 Task: Find connections with filter location Hautmont with filter topic #nowhiringwith filter profile language Spanish with filter current company Forbe with filter school Kalyani University, Kalyani with filter industry Fire Protection with filter service category Personal Injury Law with filter keywords title Test Scorer
Action: Mouse moved to (478, 81)
Screenshot: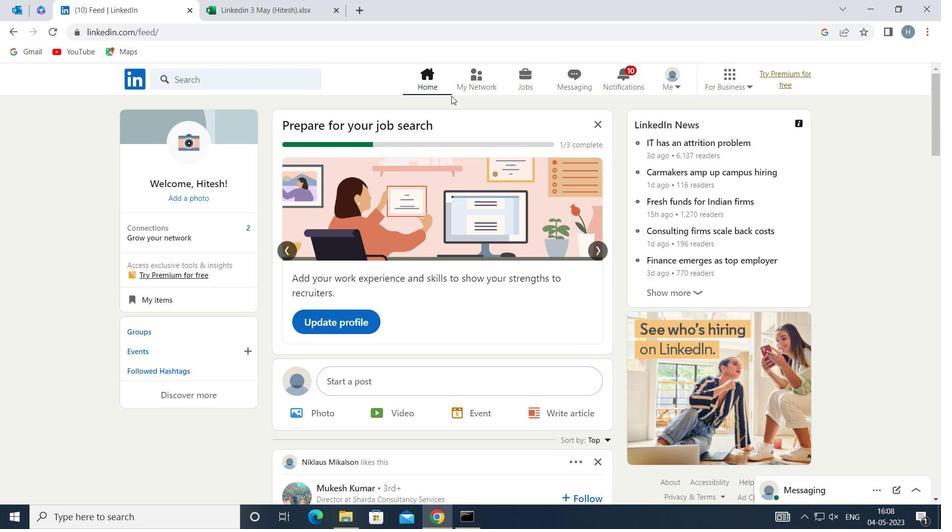 
Action: Mouse pressed left at (478, 81)
Screenshot: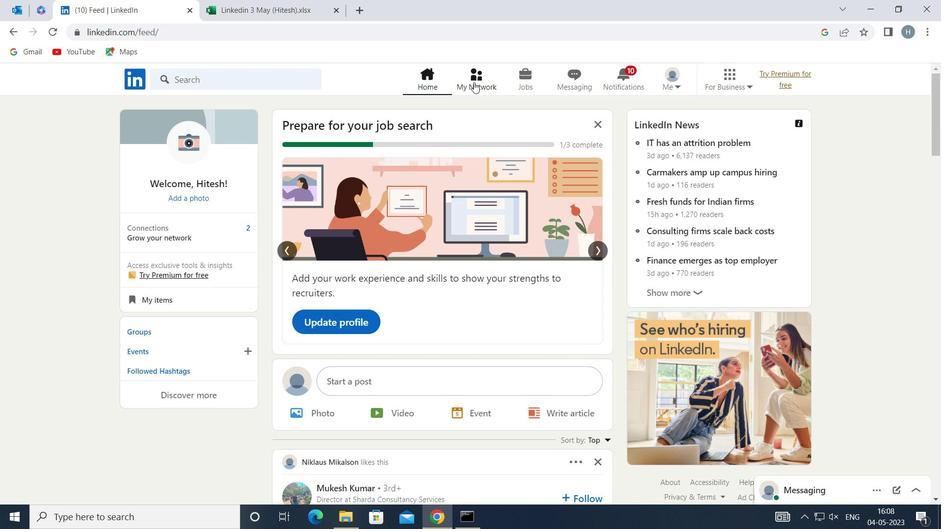 
Action: Mouse moved to (282, 151)
Screenshot: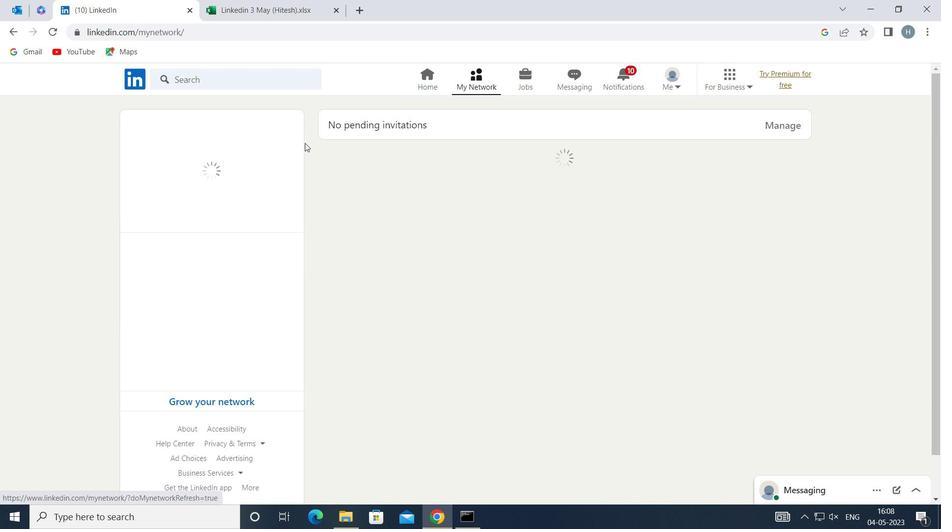 
Action: Mouse pressed left at (282, 151)
Screenshot: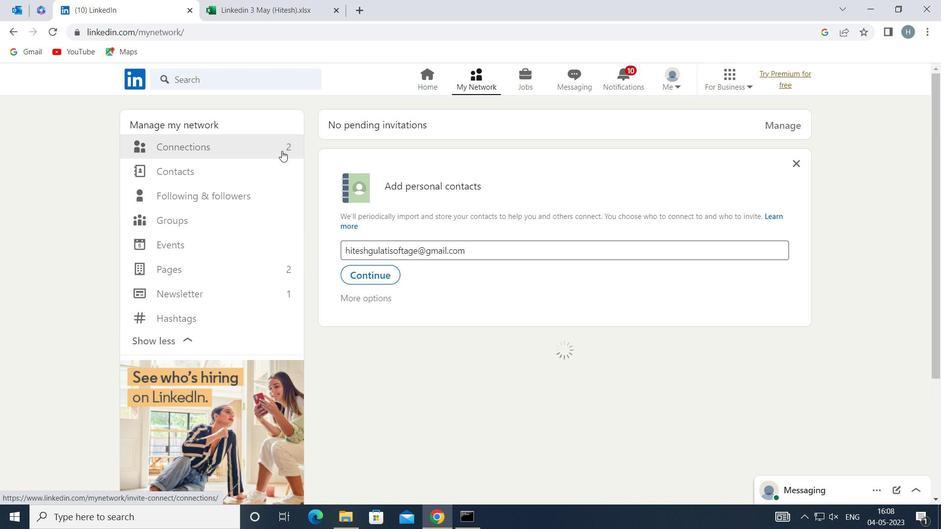 
Action: Mouse moved to (554, 148)
Screenshot: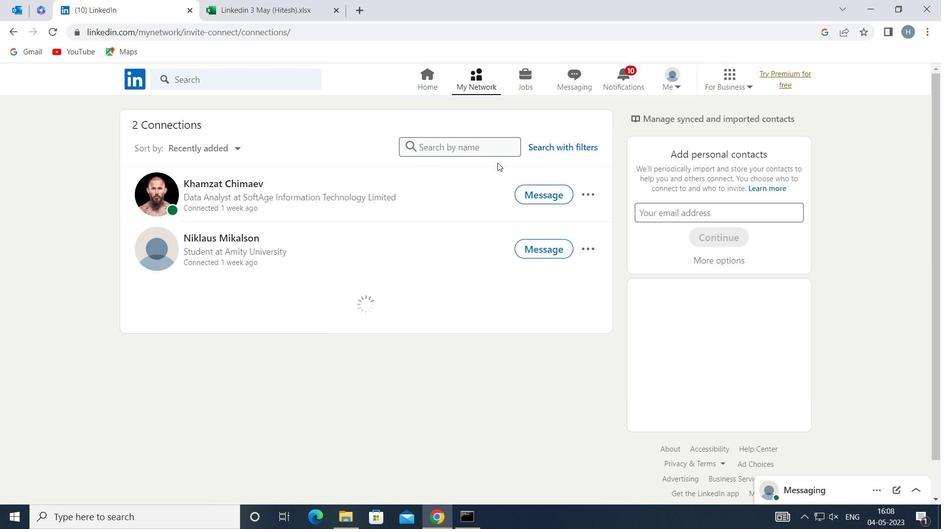 
Action: Mouse pressed left at (554, 148)
Screenshot: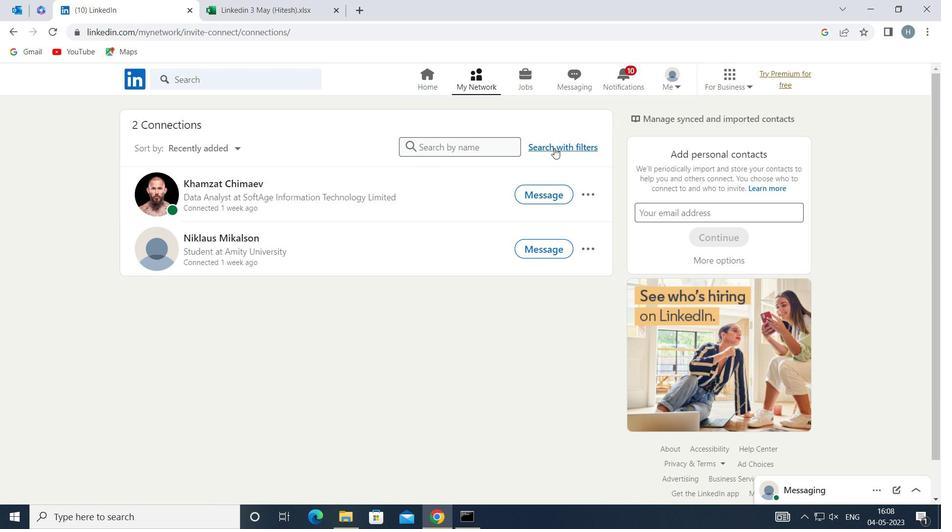 
Action: Mouse moved to (515, 117)
Screenshot: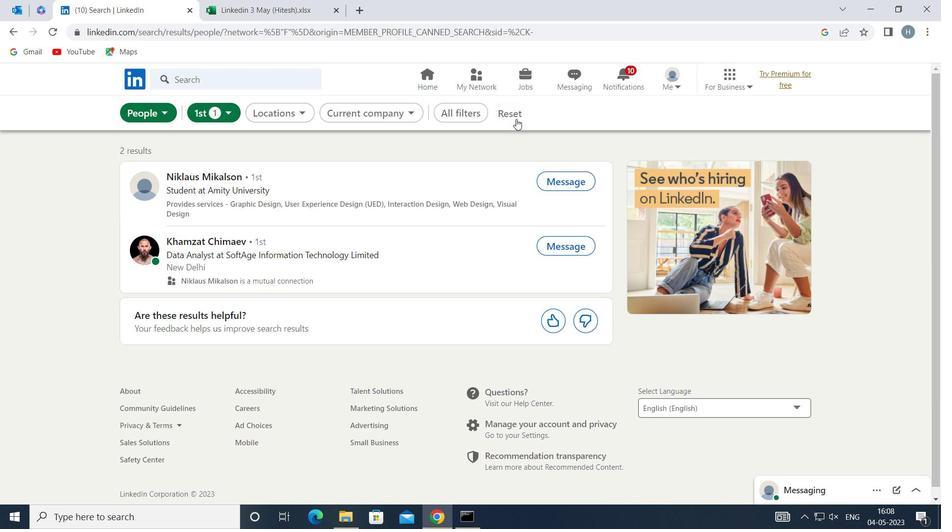 
Action: Mouse pressed left at (515, 117)
Screenshot: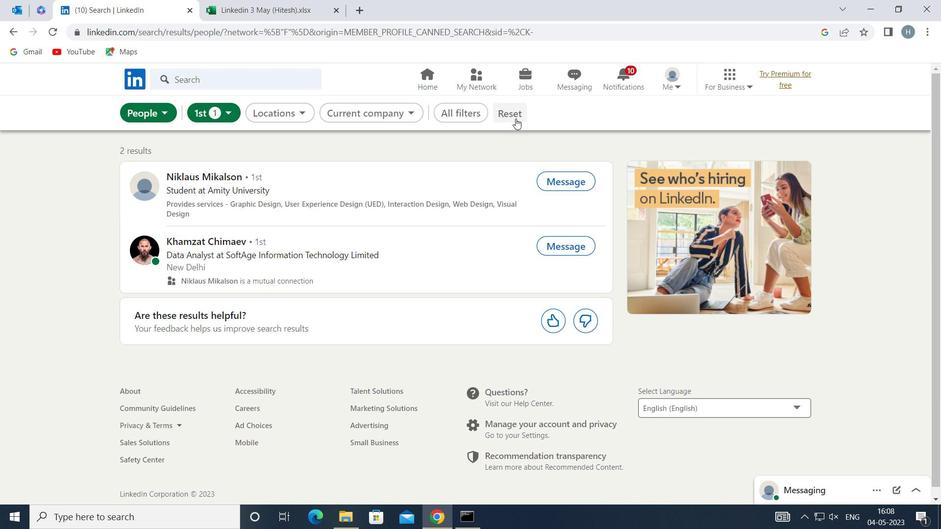 
Action: Mouse moved to (505, 116)
Screenshot: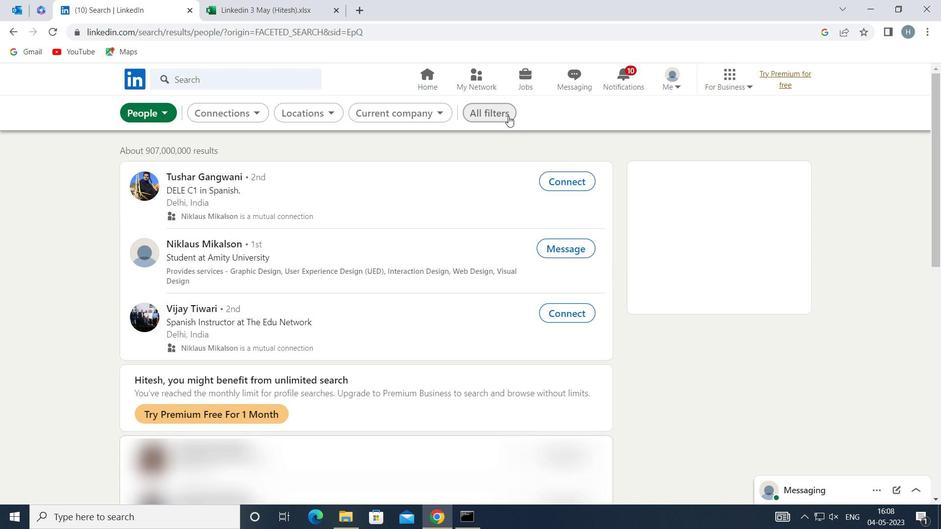 
Action: Mouse pressed left at (505, 116)
Screenshot: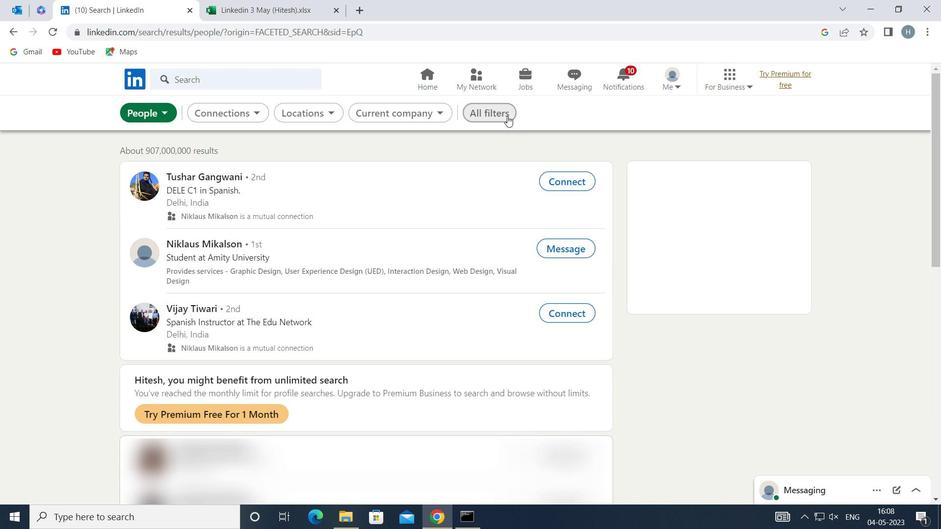 
Action: Mouse moved to (666, 250)
Screenshot: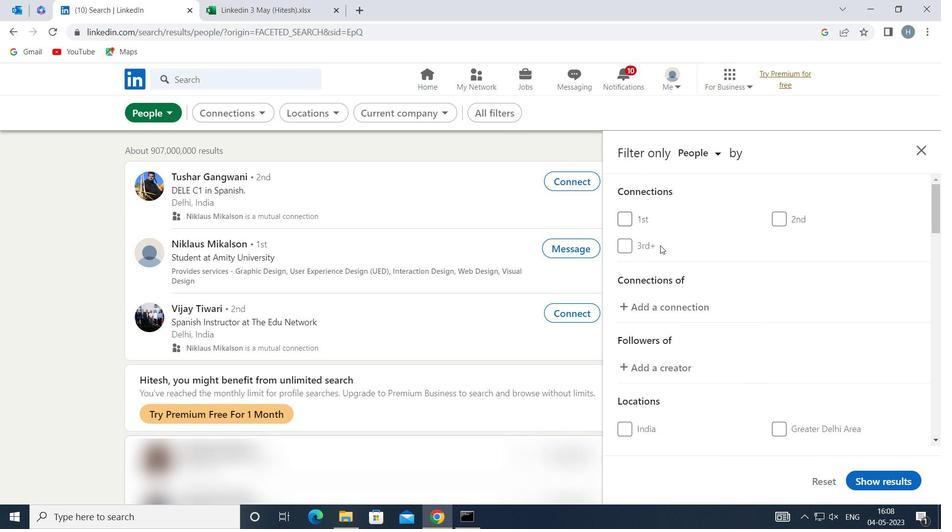 
Action: Mouse scrolled (666, 249) with delta (0, 0)
Screenshot: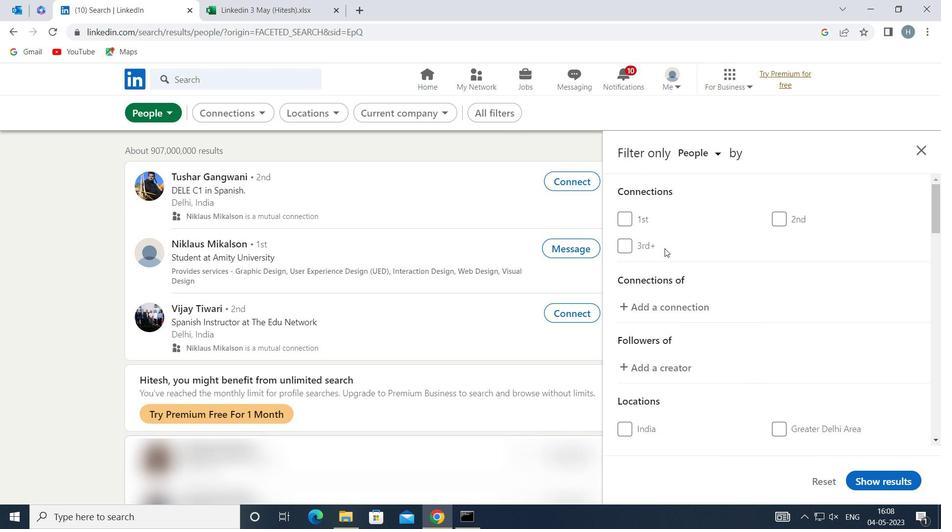 
Action: Mouse moved to (667, 251)
Screenshot: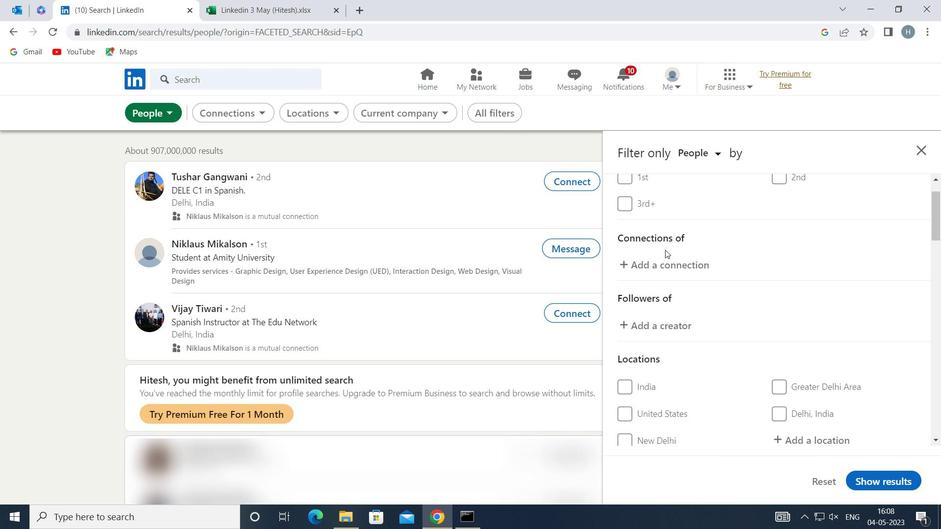 
Action: Mouse scrolled (667, 251) with delta (0, 0)
Screenshot: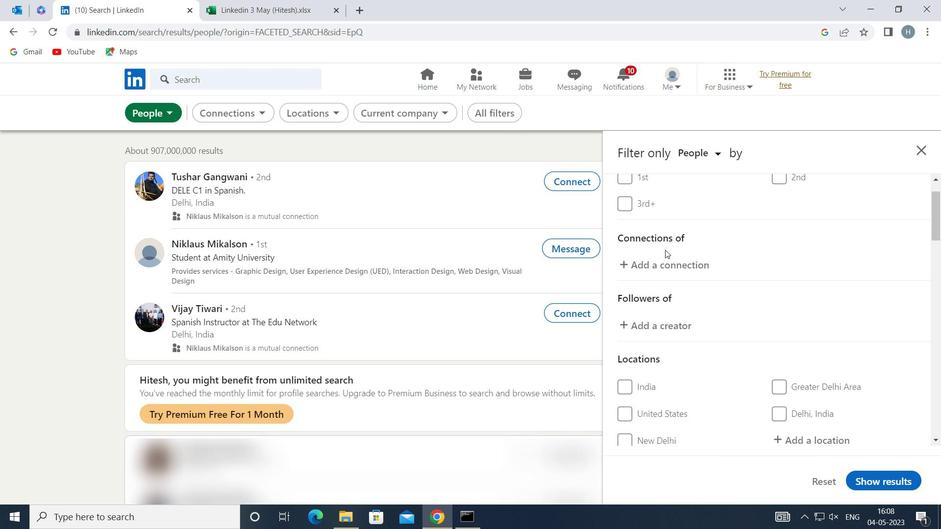 
Action: Mouse moved to (800, 360)
Screenshot: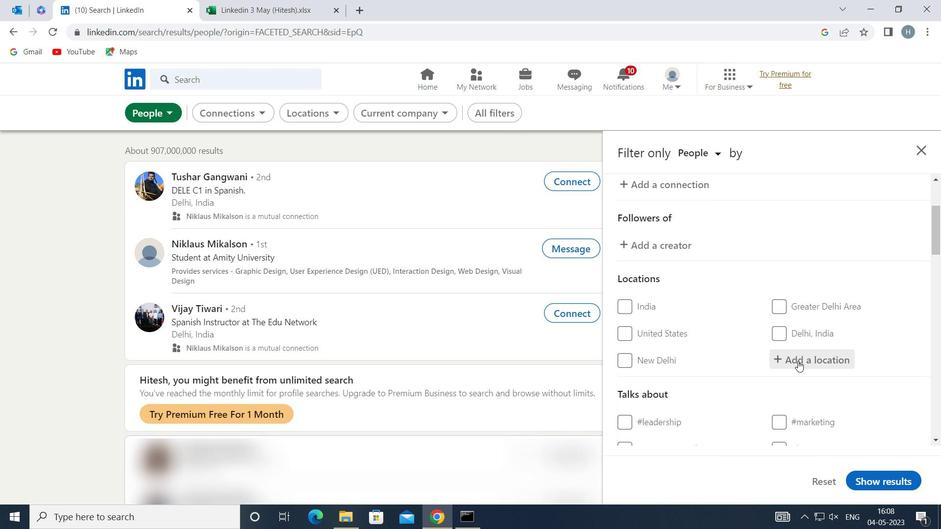 
Action: Mouse pressed left at (800, 360)
Screenshot: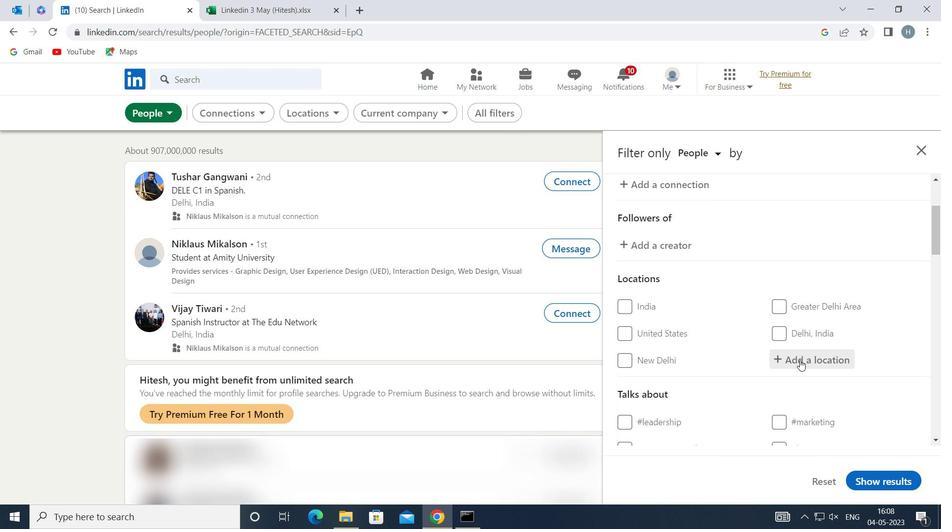 
Action: Key pressed <Key.shift>HAUTMONT
Screenshot: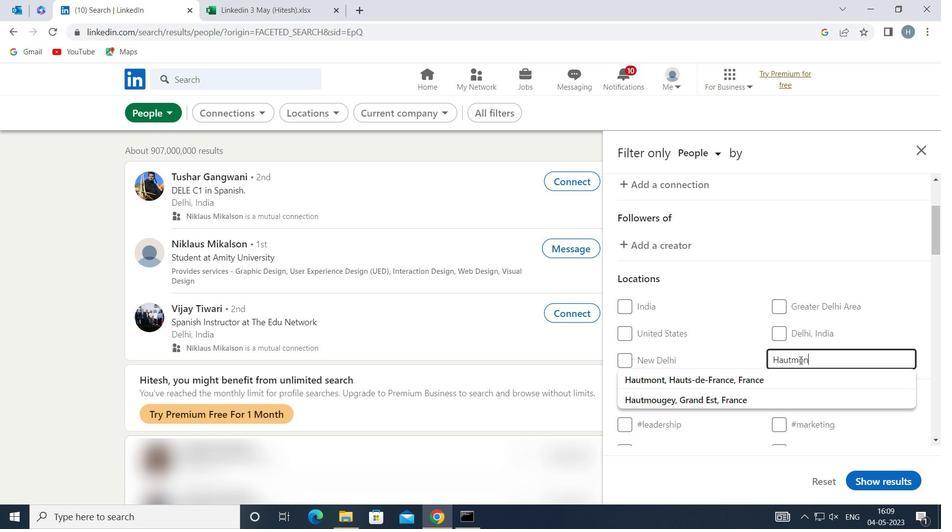 
Action: Mouse moved to (782, 371)
Screenshot: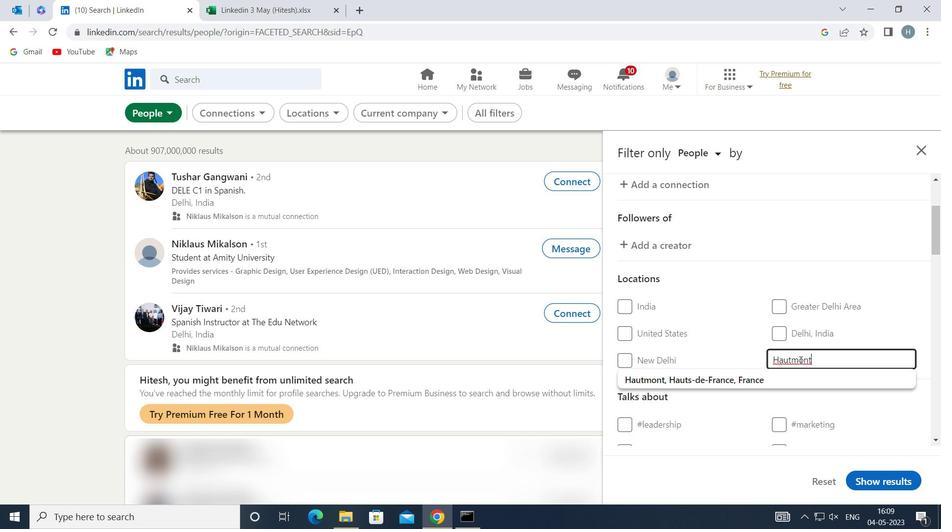 
Action: Mouse pressed left at (782, 371)
Screenshot: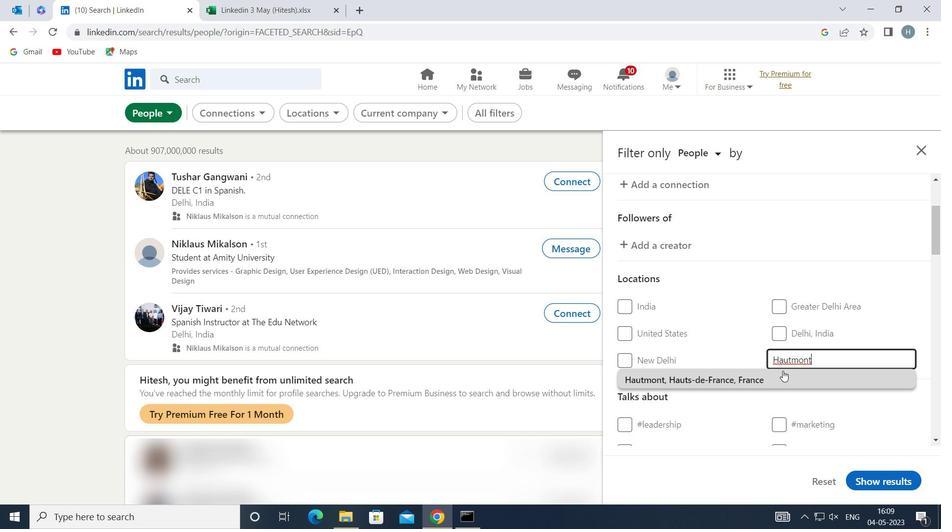 
Action: Mouse moved to (747, 304)
Screenshot: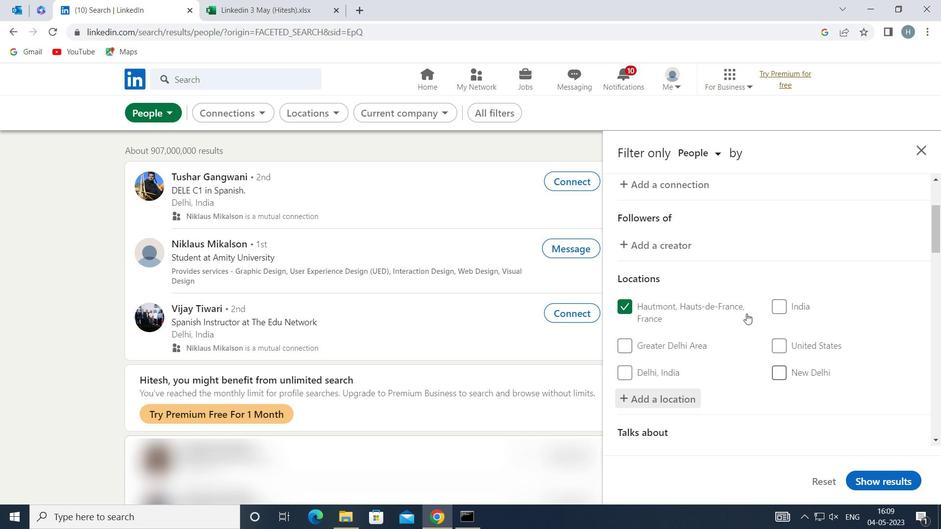 
Action: Mouse scrolled (747, 303) with delta (0, 0)
Screenshot: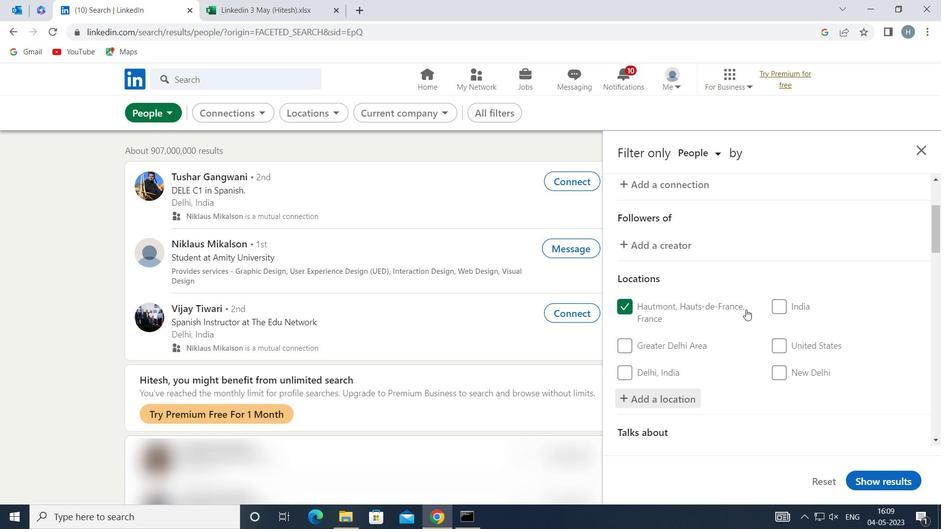
Action: Mouse moved to (747, 304)
Screenshot: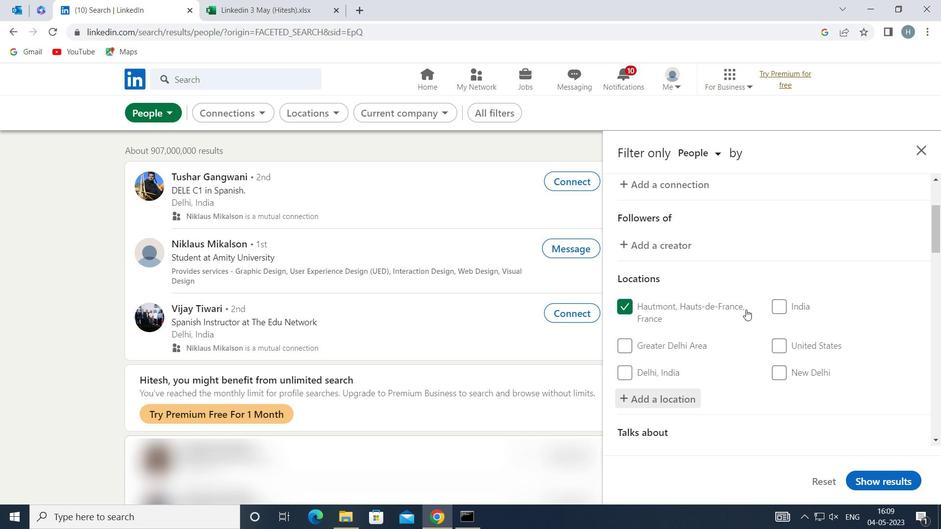 
Action: Mouse scrolled (747, 303) with delta (0, 0)
Screenshot: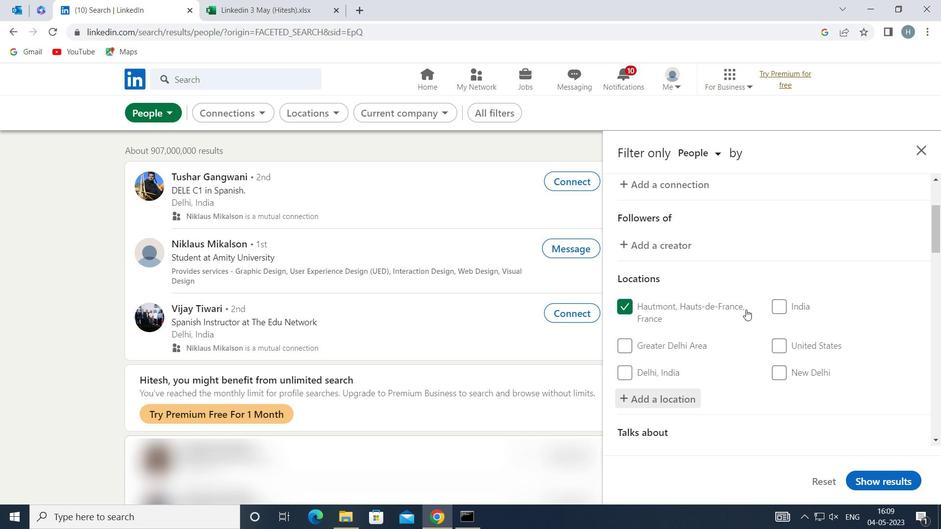 
Action: Mouse moved to (747, 299)
Screenshot: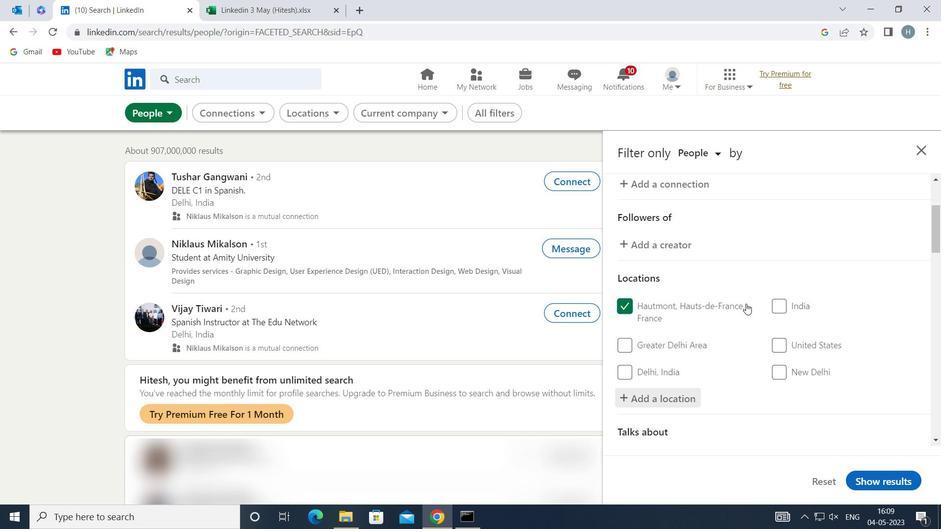 
Action: Mouse scrolled (747, 299) with delta (0, 0)
Screenshot: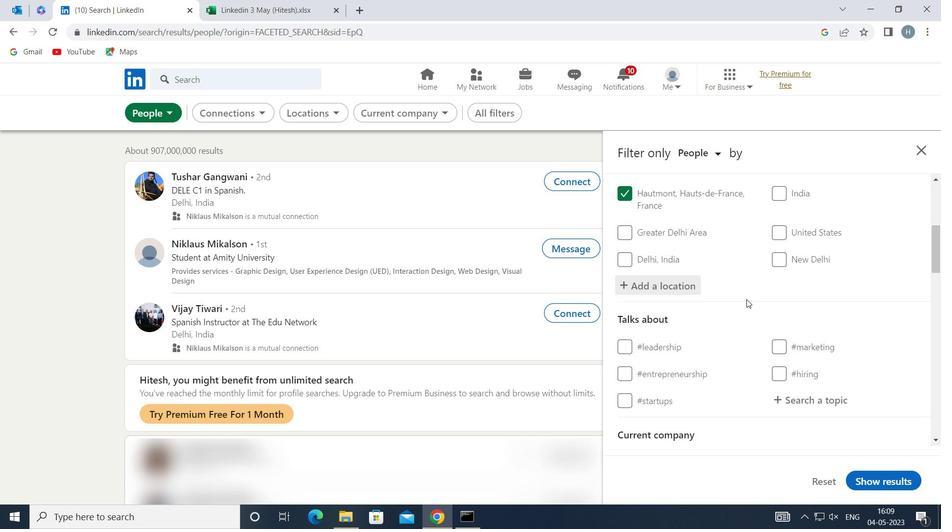 
Action: Mouse moved to (804, 326)
Screenshot: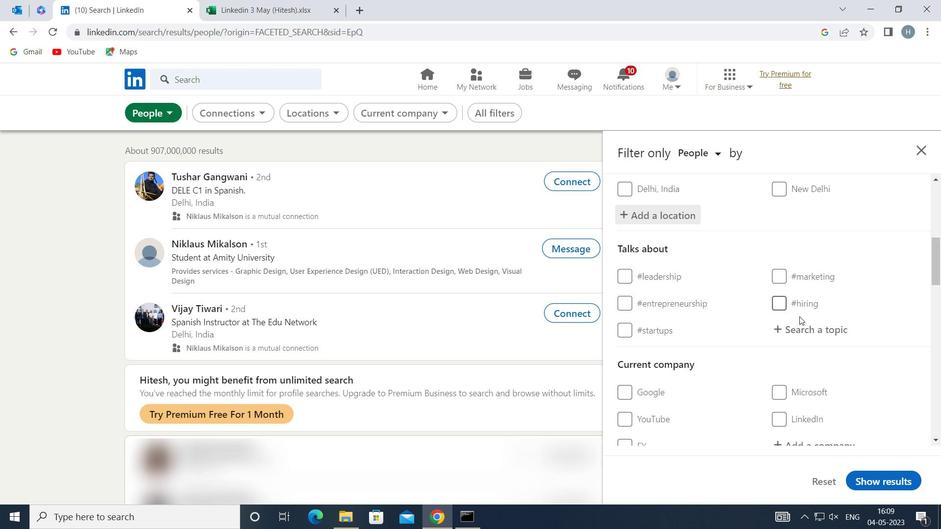 
Action: Mouse pressed left at (804, 326)
Screenshot: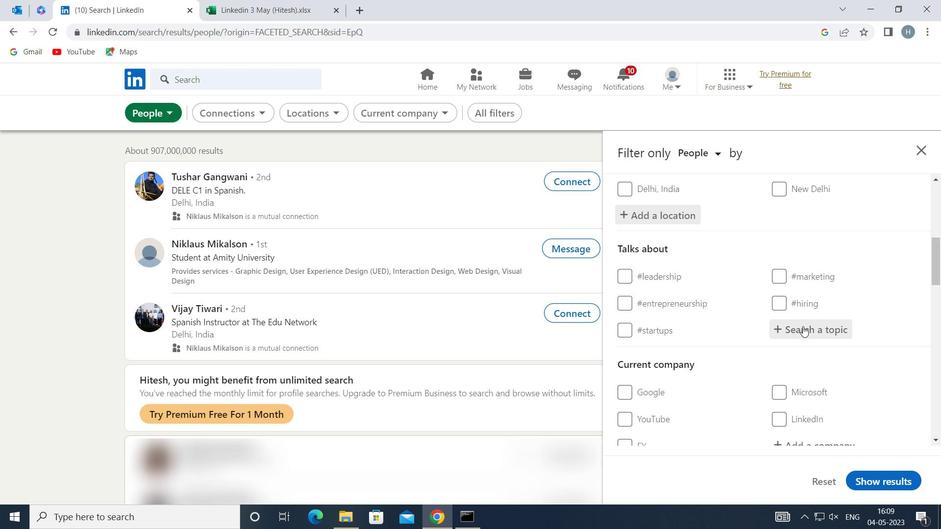 
Action: Mouse moved to (803, 327)
Screenshot: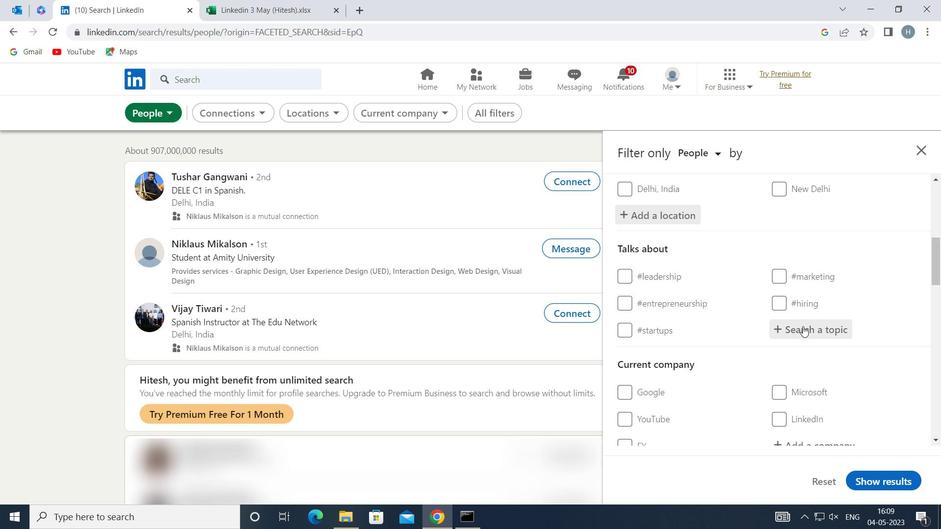 
Action: Key pressed NOWHIRING
Screenshot: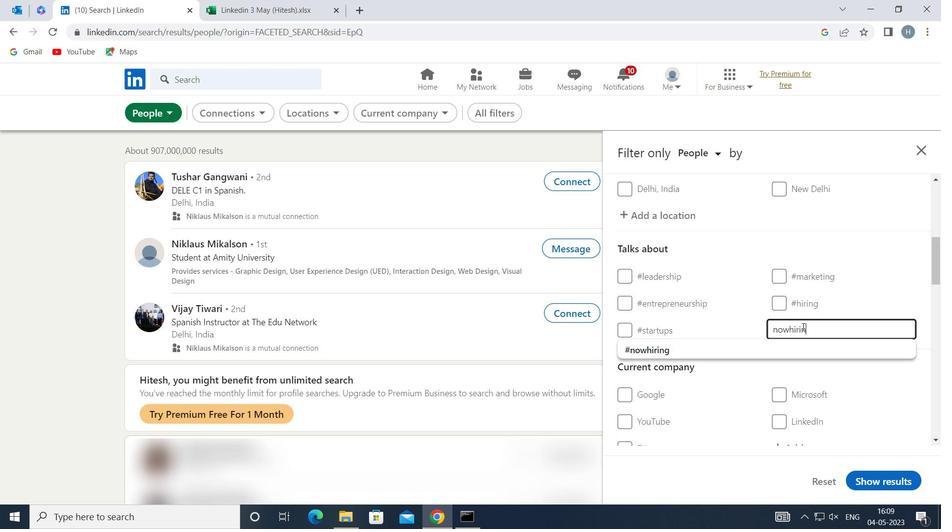 
Action: Mouse moved to (745, 343)
Screenshot: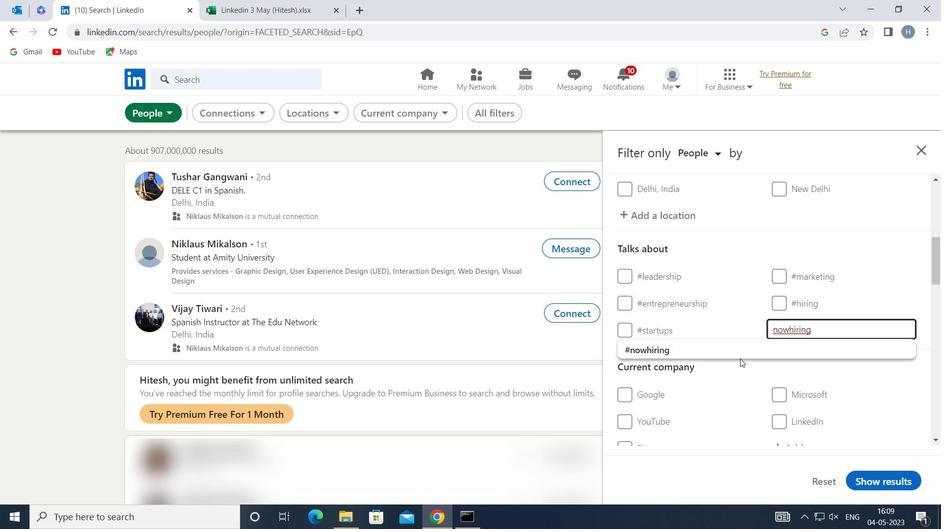 
Action: Mouse pressed left at (745, 343)
Screenshot: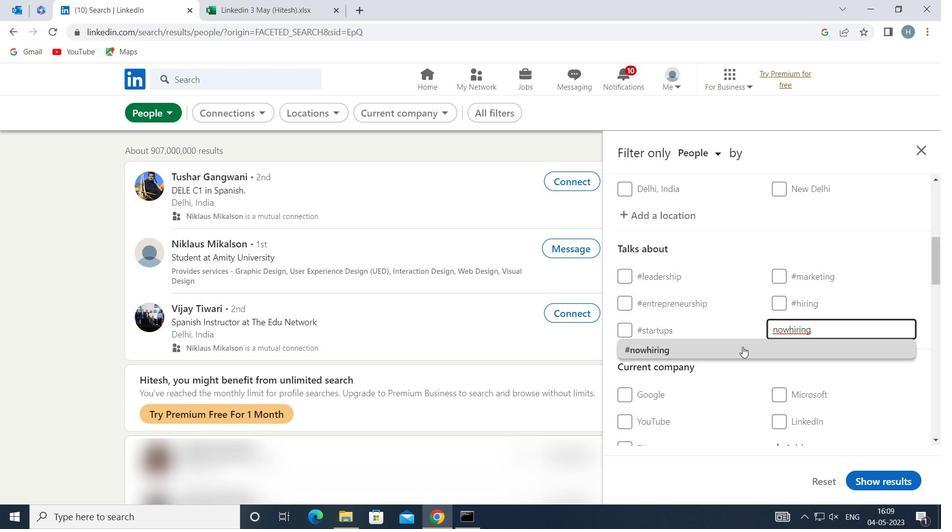 
Action: Mouse moved to (732, 331)
Screenshot: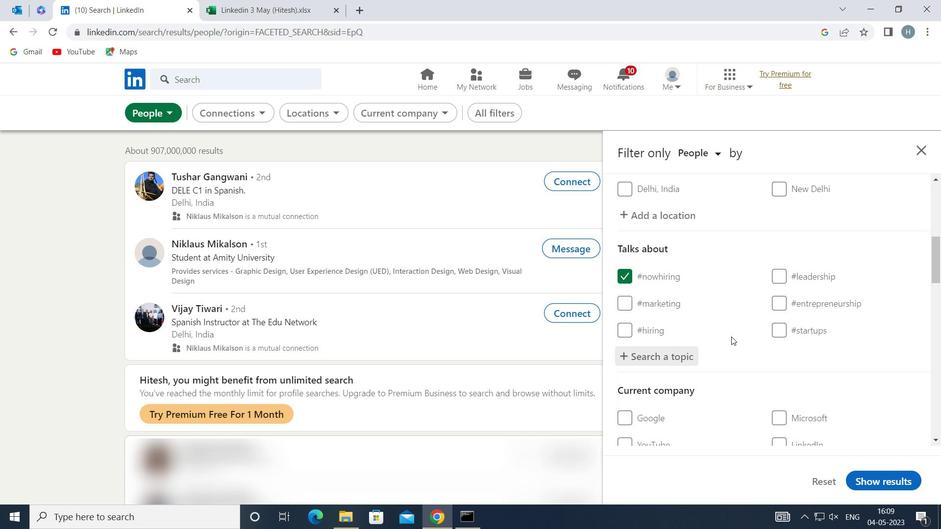 
Action: Mouse scrolled (732, 331) with delta (0, 0)
Screenshot: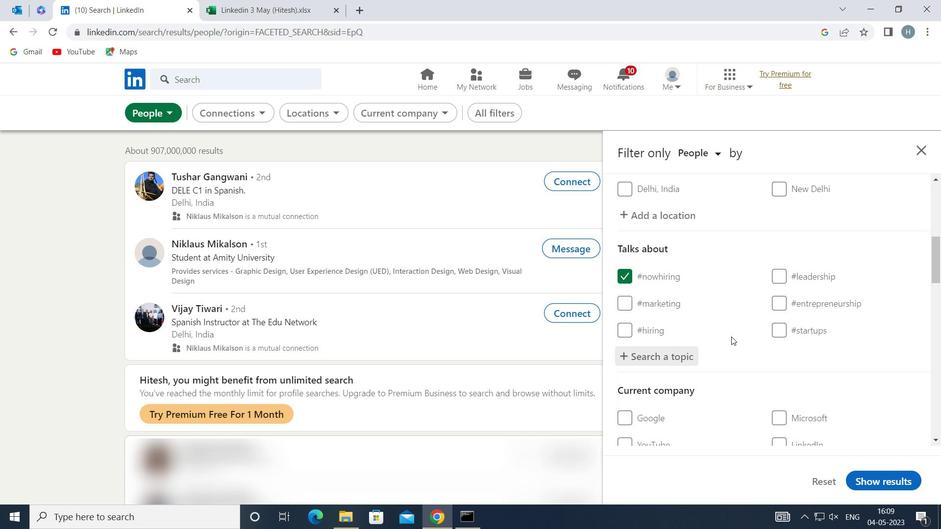 
Action: Mouse moved to (732, 324)
Screenshot: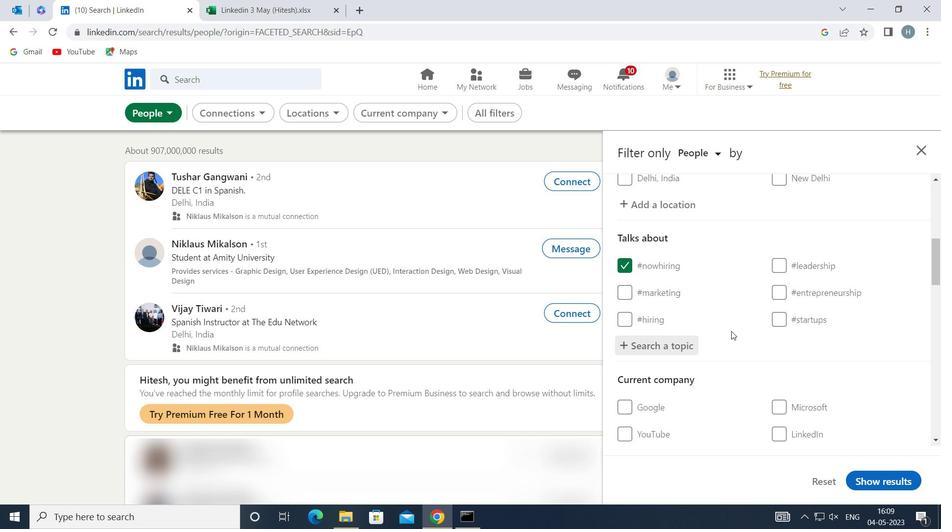
Action: Mouse scrolled (732, 323) with delta (0, 0)
Screenshot: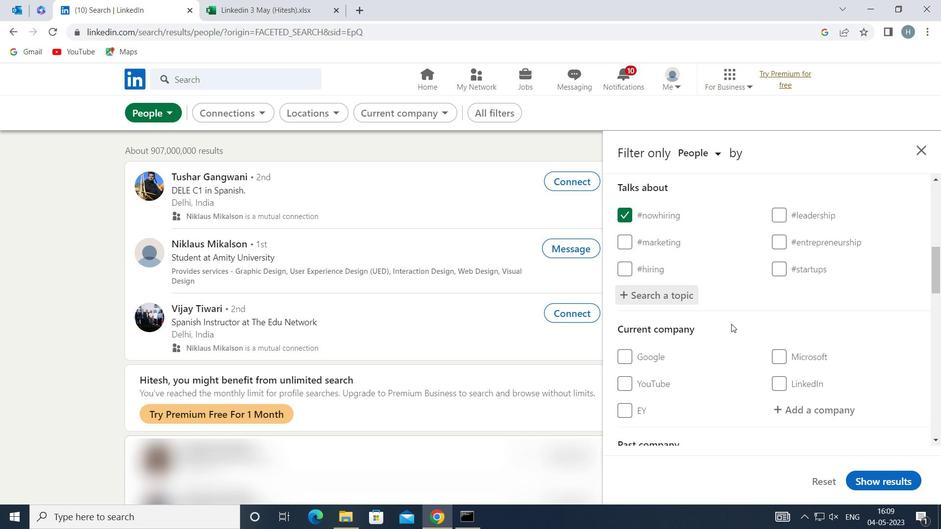 
Action: Mouse scrolled (732, 323) with delta (0, 0)
Screenshot: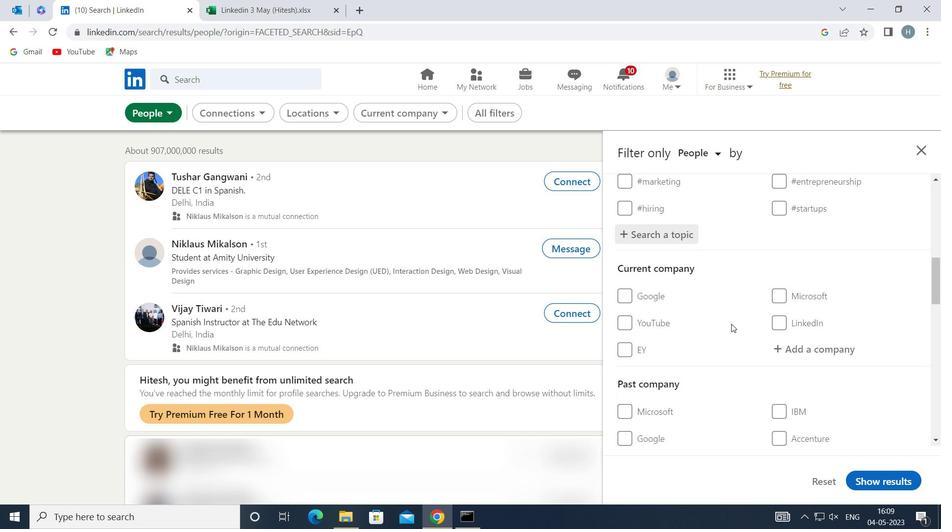 
Action: Mouse moved to (732, 323)
Screenshot: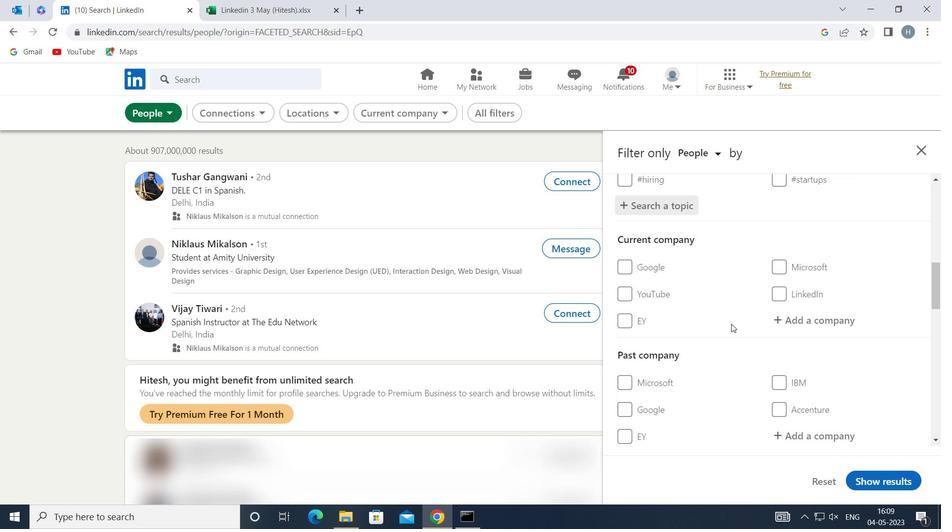 
Action: Mouse scrolled (732, 322) with delta (0, 0)
Screenshot: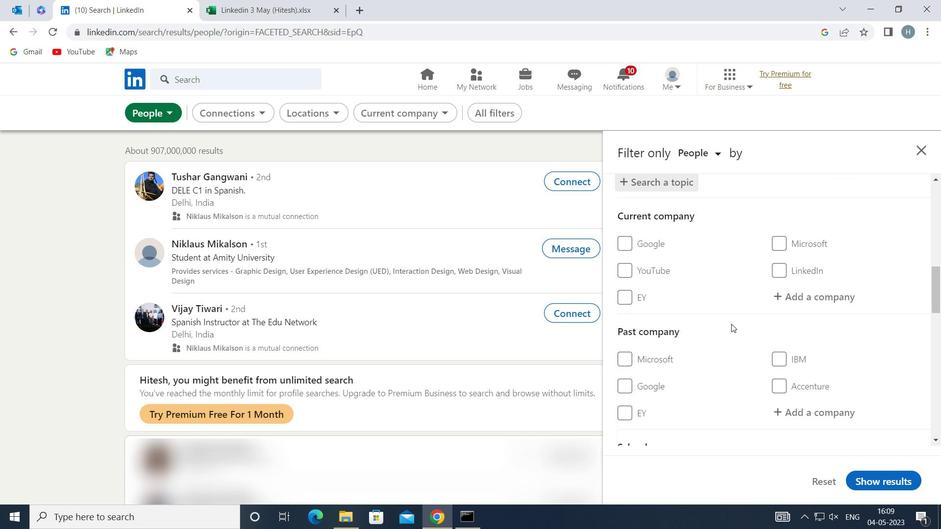 
Action: Mouse scrolled (732, 322) with delta (0, 0)
Screenshot: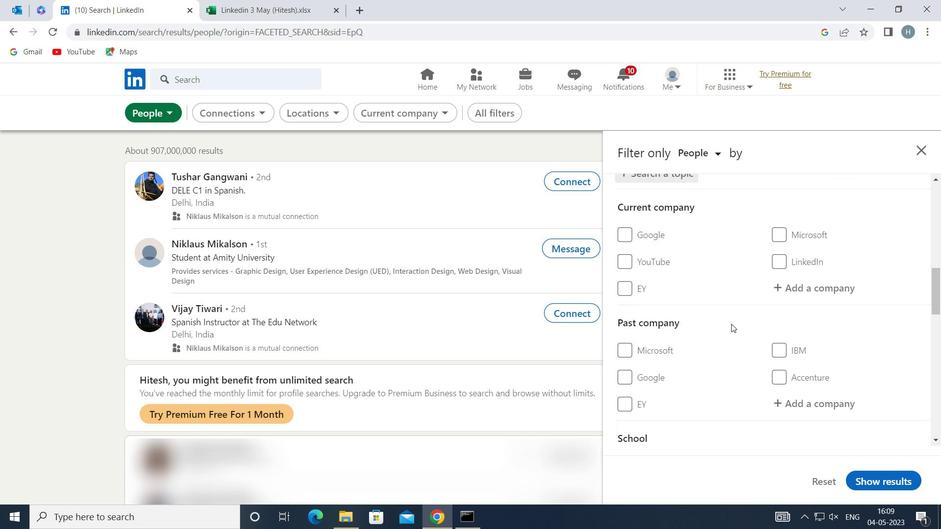 
Action: Mouse moved to (732, 321)
Screenshot: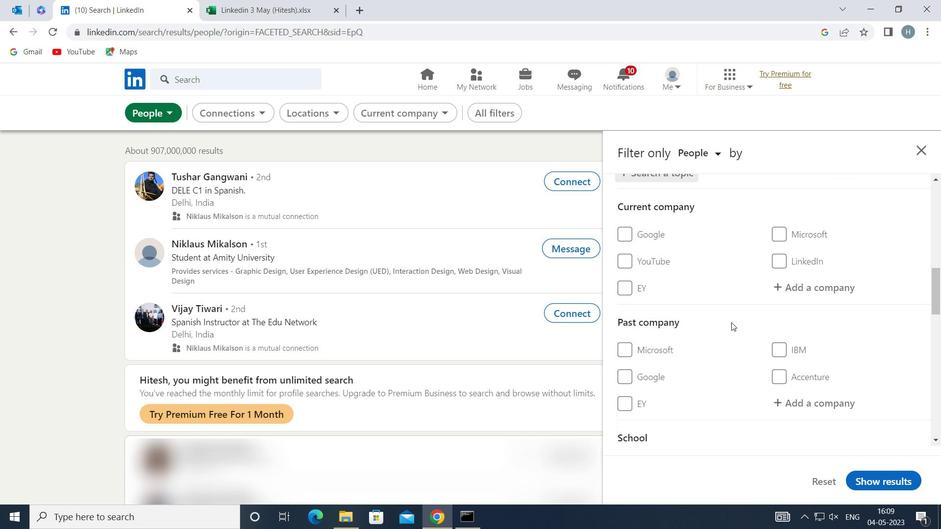 
Action: Mouse scrolled (732, 321) with delta (0, 0)
Screenshot: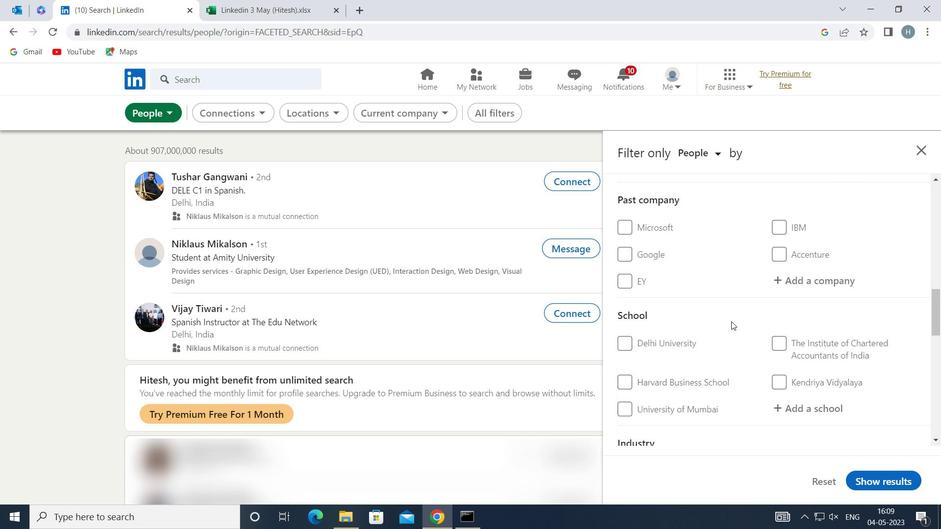 
Action: Mouse scrolled (732, 321) with delta (0, 0)
Screenshot: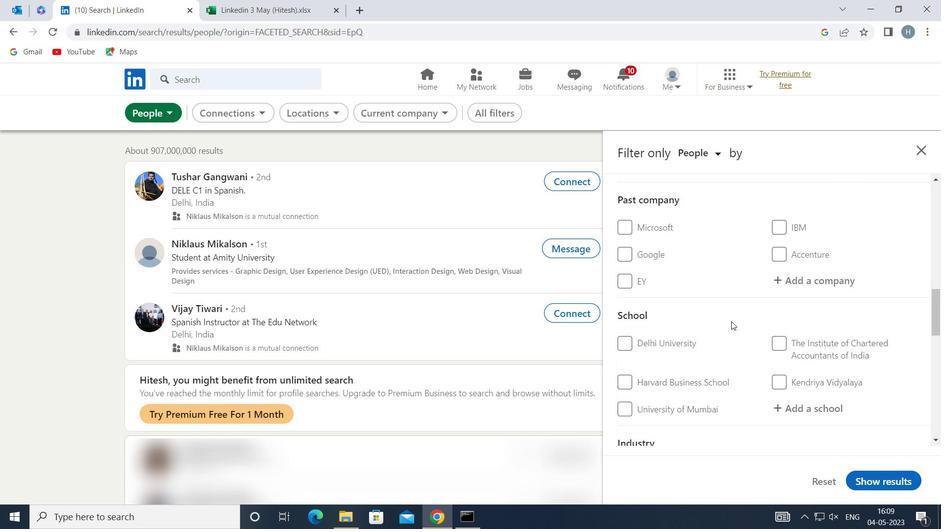 
Action: Mouse scrolled (732, 321) with delta (0, 0)
Screenshot: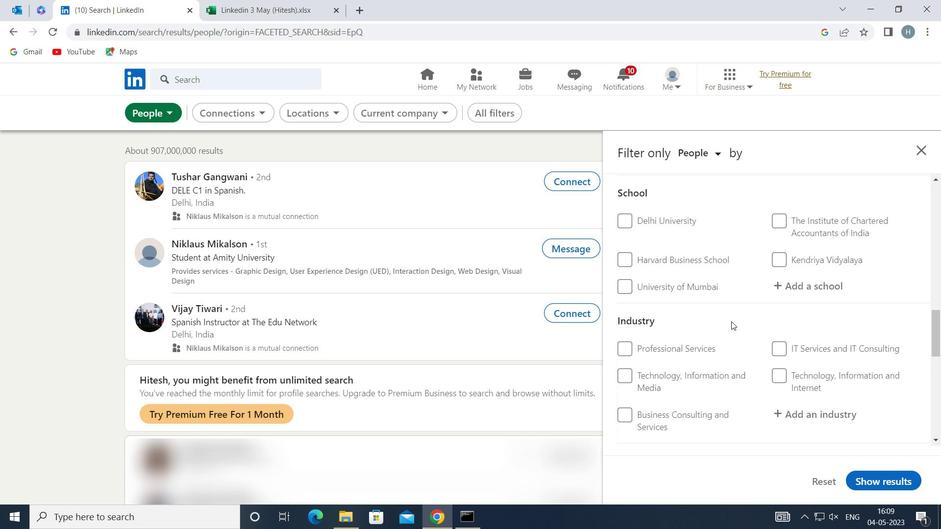 
Action: Mouse scrolled (732, 321) with delta (0, 0)
Screenshot: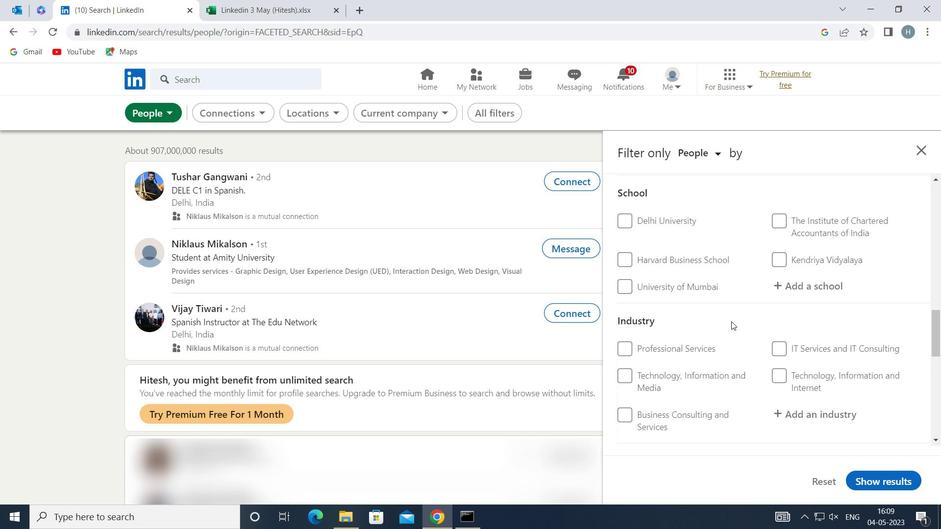 
Action: Mouse moved to (622, 389)
Screenshot: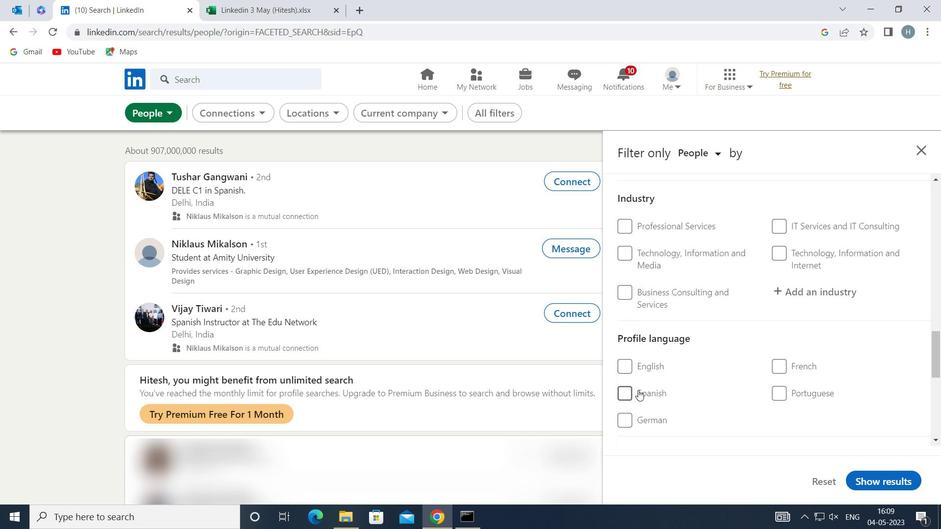 
Action: Mouse pressed left at (622, 389)
Screenshot: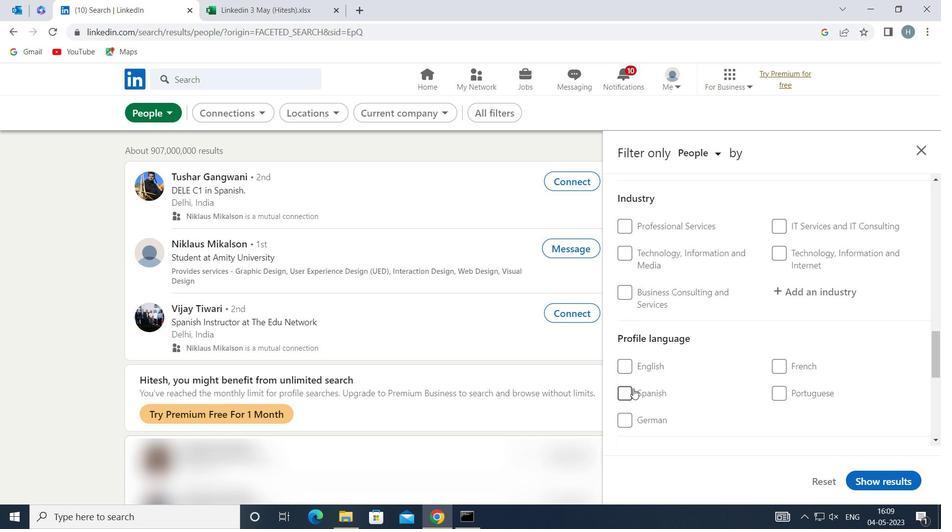
Action: Mouse moved to (764, 360)
Screenshot: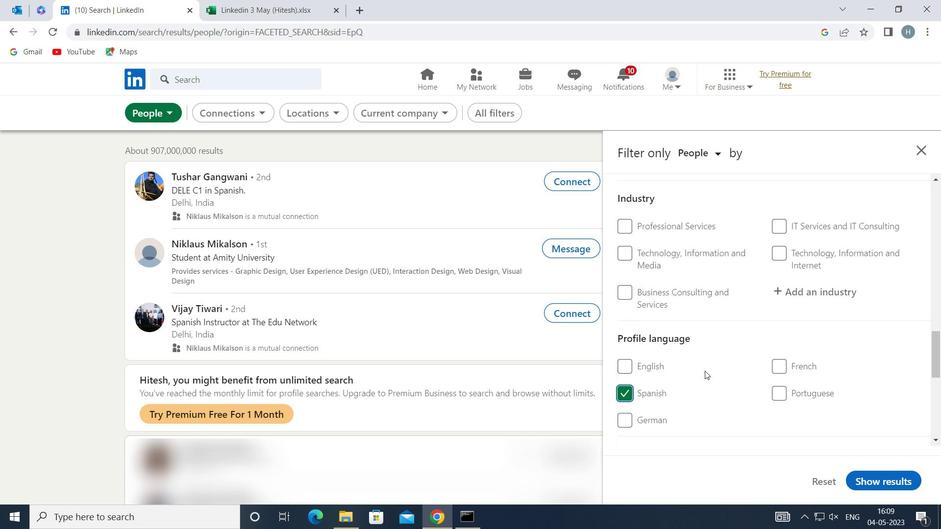 
Action: Mouse scrolled (764, 361) with delta (0, 0)
Screenshot: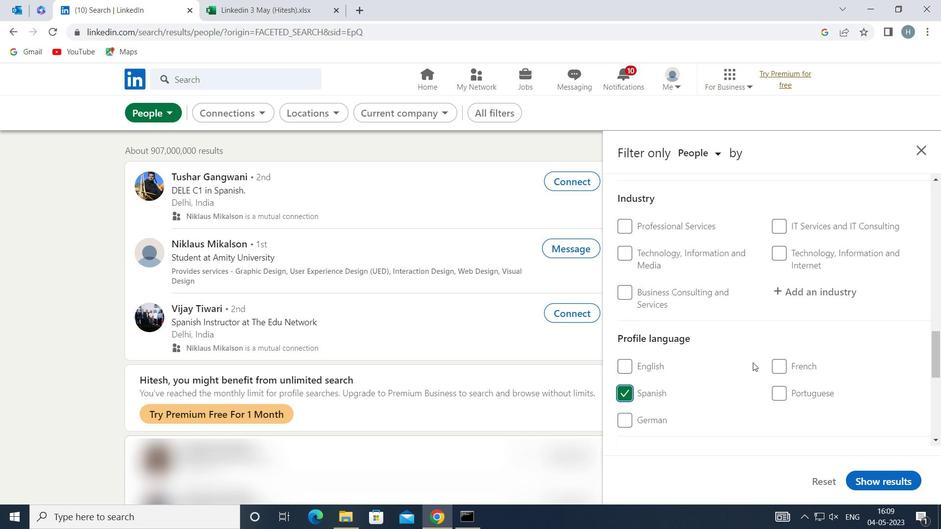 
Action: Mouse moved to (765, 360)
Screenshot: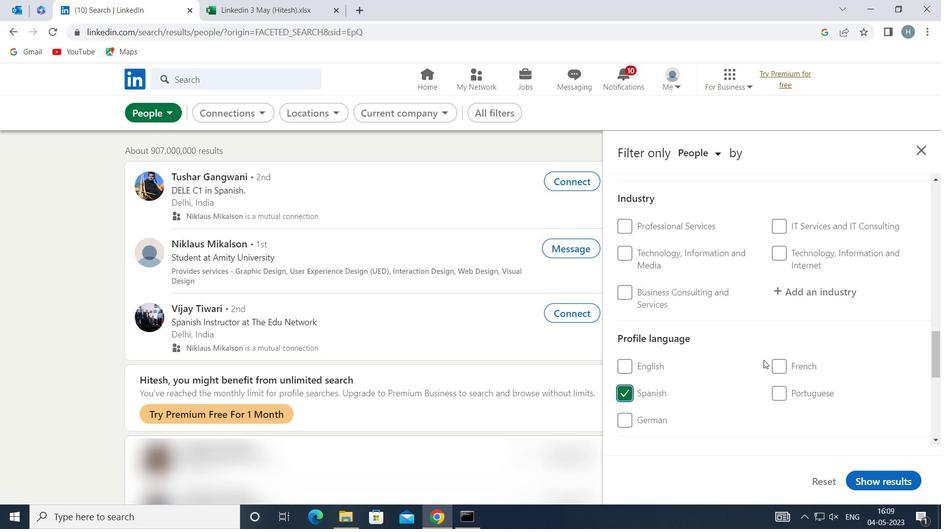 
Action: Mouse scrolled (765, 360) with delta (0, 0)
Screenshot: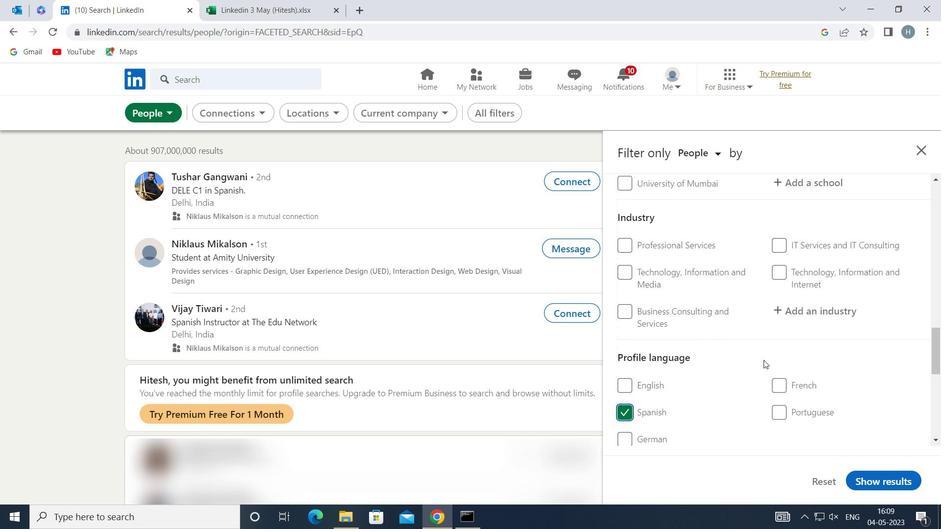 
Action: Mouse scrolled (765, 360) with delta (0, 0)
Screenshot: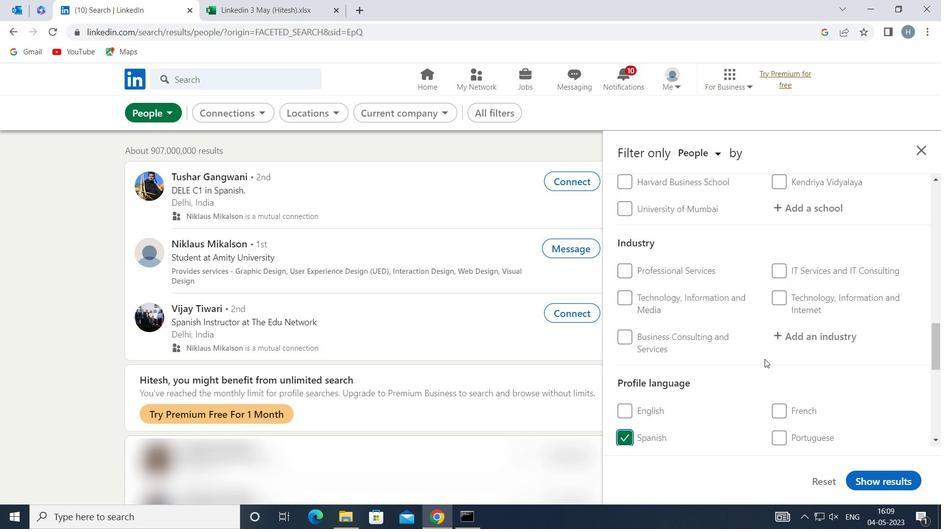 
Action: Mouse scrolled (765, 360) with delta (0, 0)
Screenshot: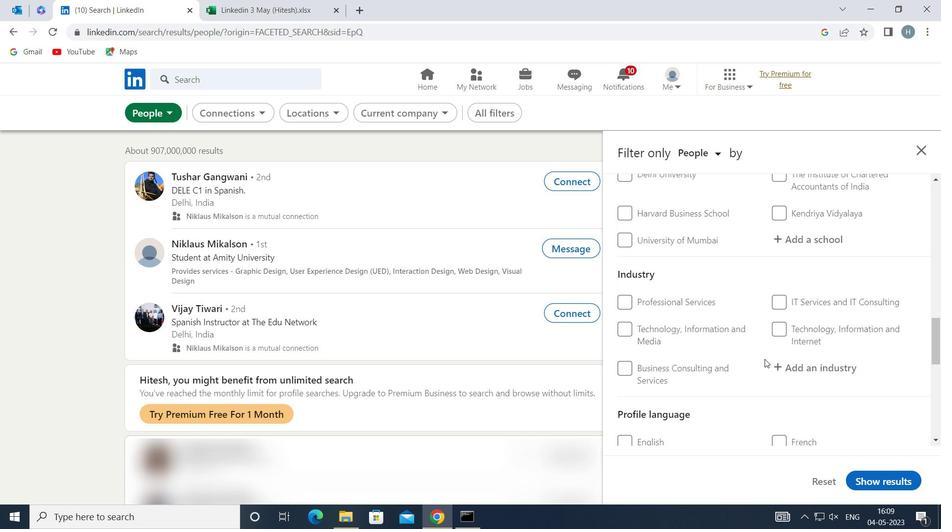 
Action: Mouse scrolled (765, 360) with delta (0, 0)
Screenshot: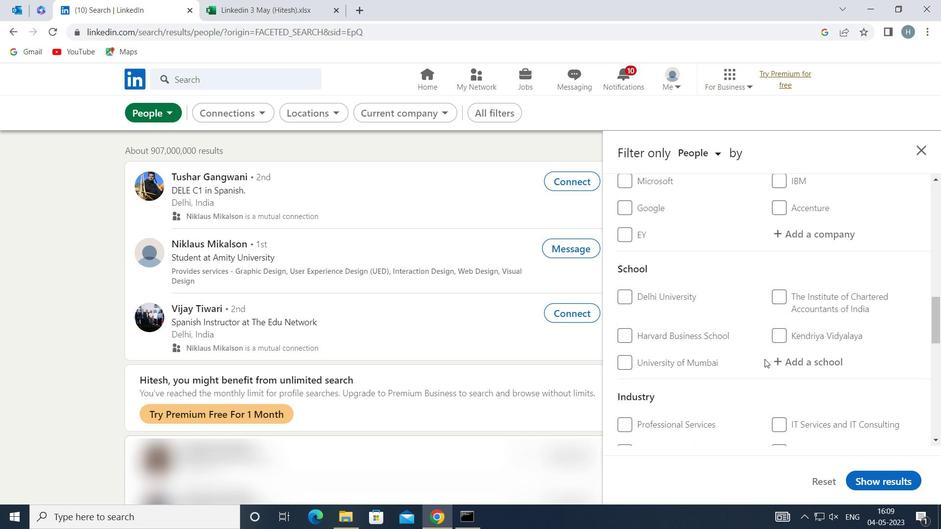 
Action: Mouse scrolled (765, 360) with delta (0, 0)
Screenshot: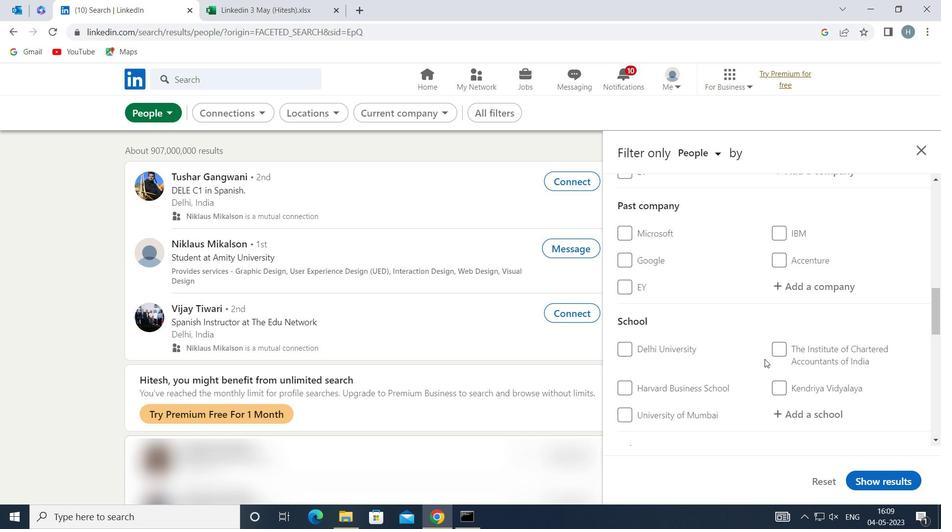 
Action: Mouse scrolled (765, 360) with delta (0, 0)
Screenshot: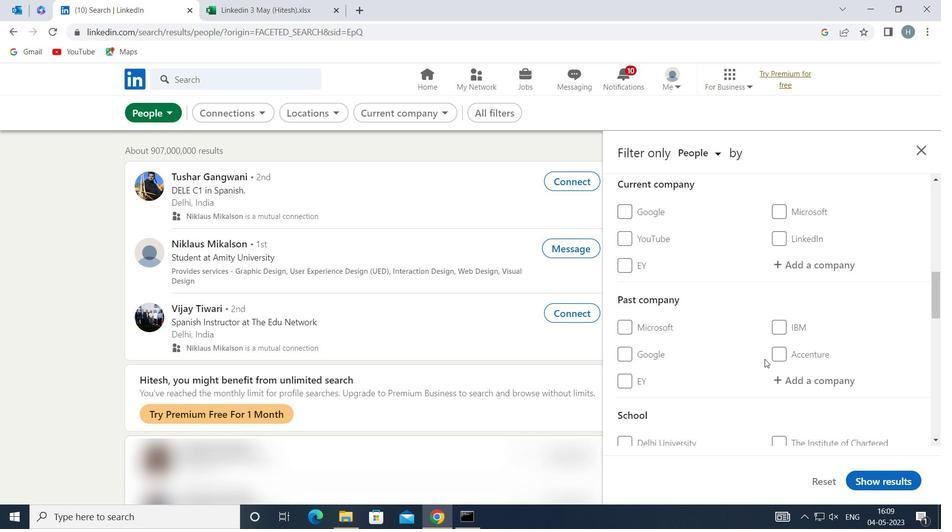 
Action: Mouse moved to (810, 342)
Screenshot: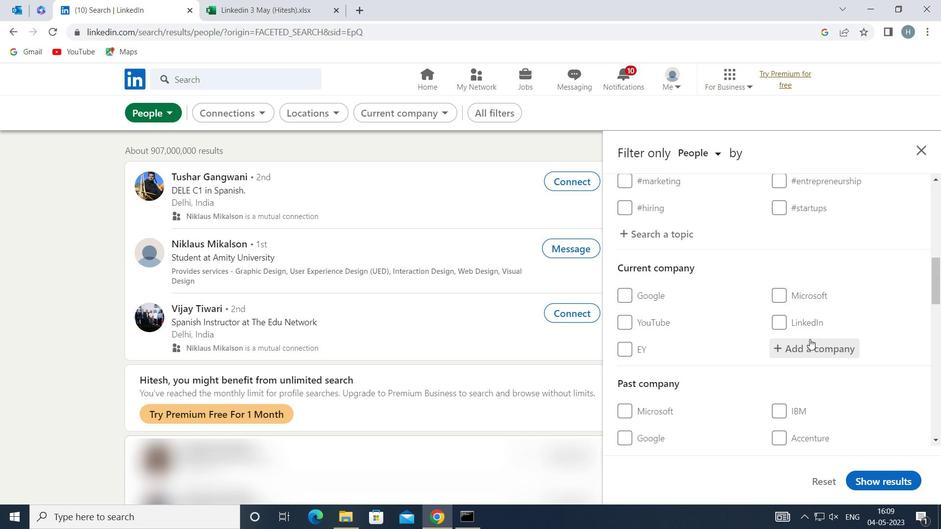 
Action: Mouse pressed left at (810, 342)
Screenshot: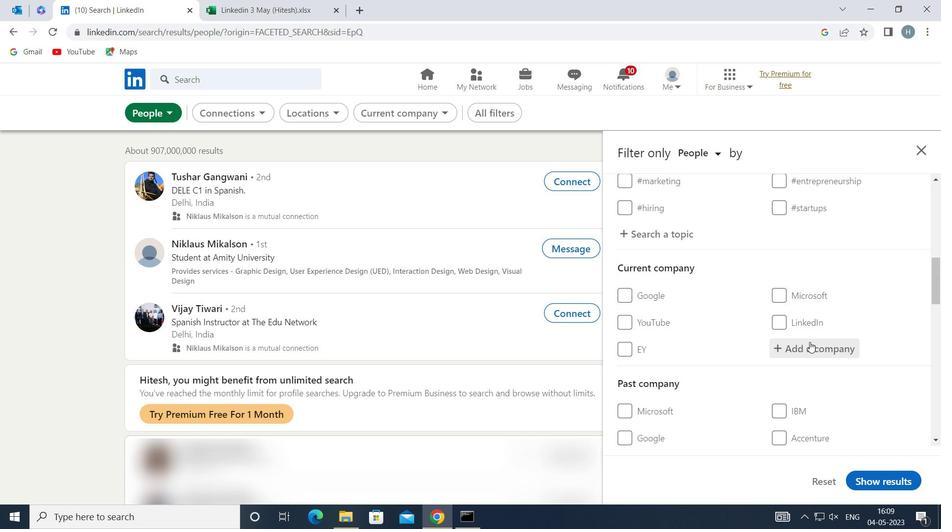 
Action: Mouse moved to (810, 342)
Screenshot: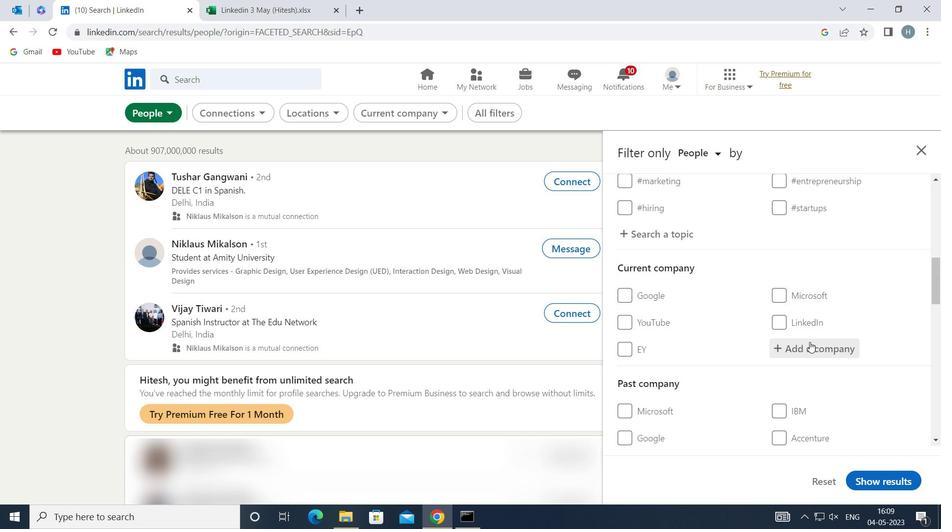 
Action: Key pressed <Key.shift>FORBE
Screenshot: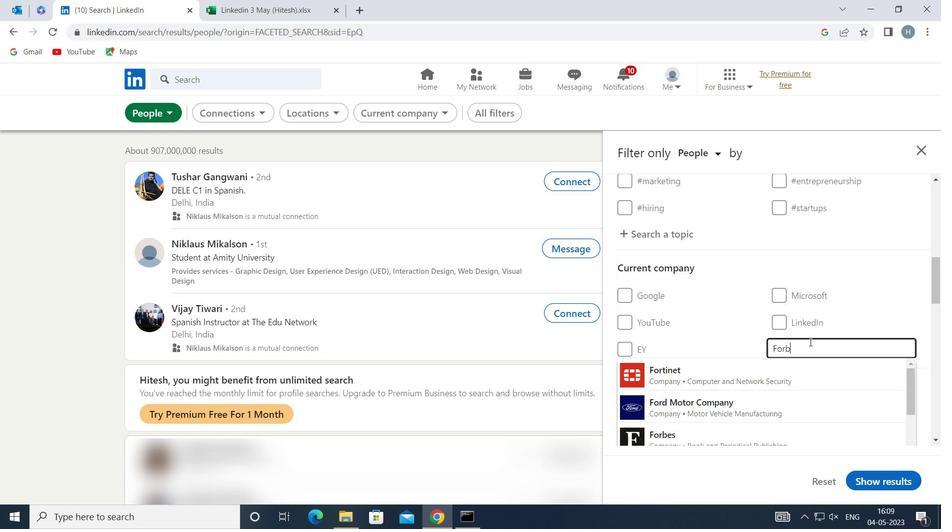 
Action: Mouse moved to (769, 367)
Screenshot: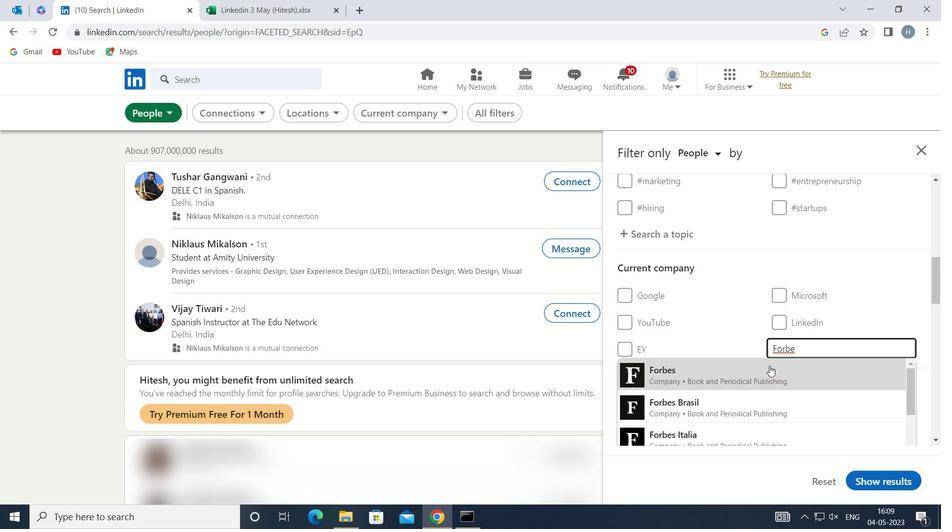 
Action: Mouse scrolled (769, 366) with delta (0, 0)
Screenshot: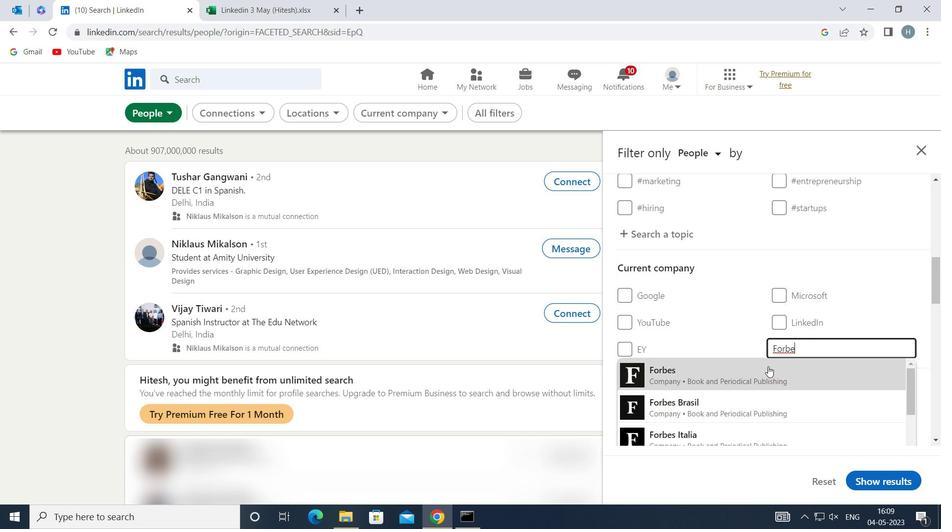 
Action: Mouse moved to (769, 368)
Screenshot: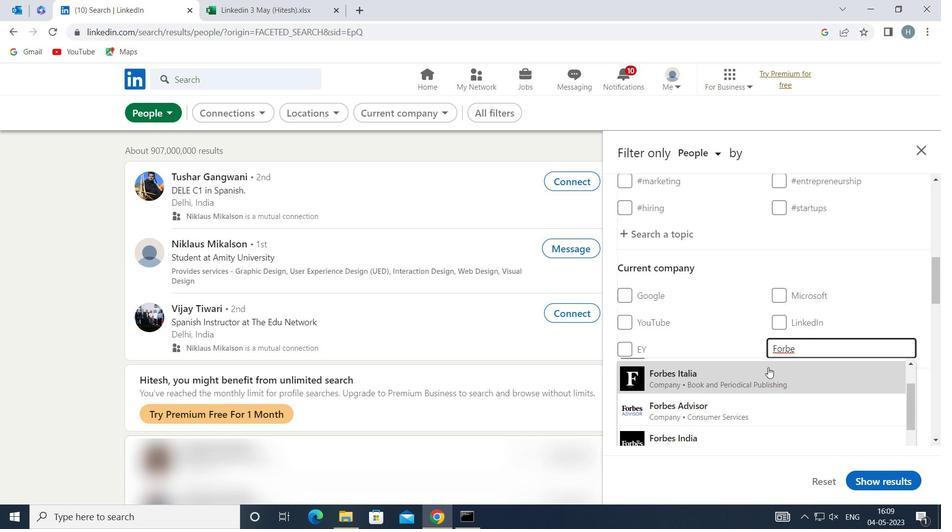 
Action: Mouse scrolled (769, 367) with delta (0, 0)
Screenshot: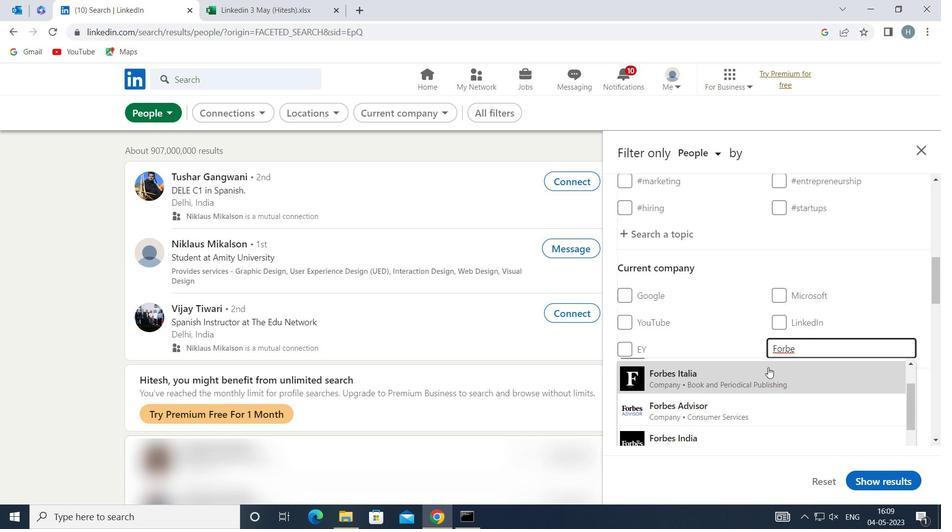 
Action: Mouse moved to (769, 368)
Screenshot: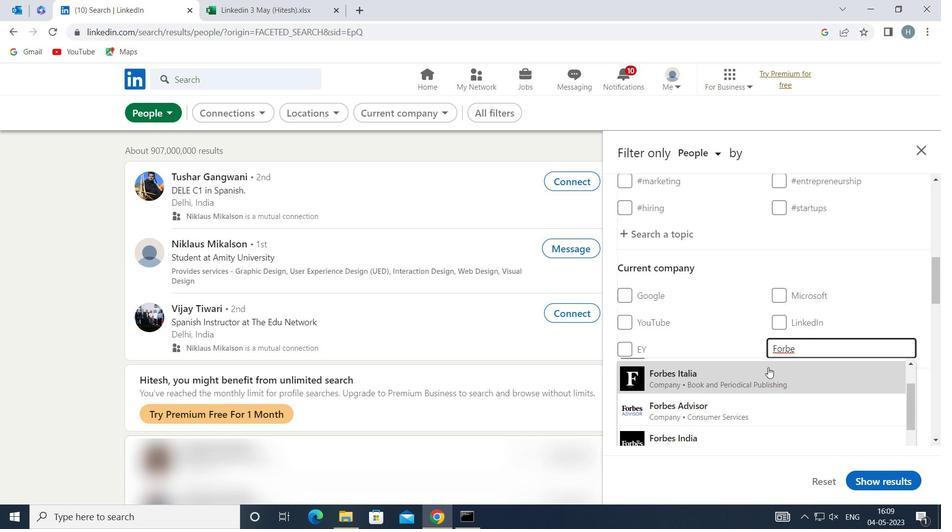 
Action: Mouse scrolled (769, 368) with delta (0, 0)
Screenshot: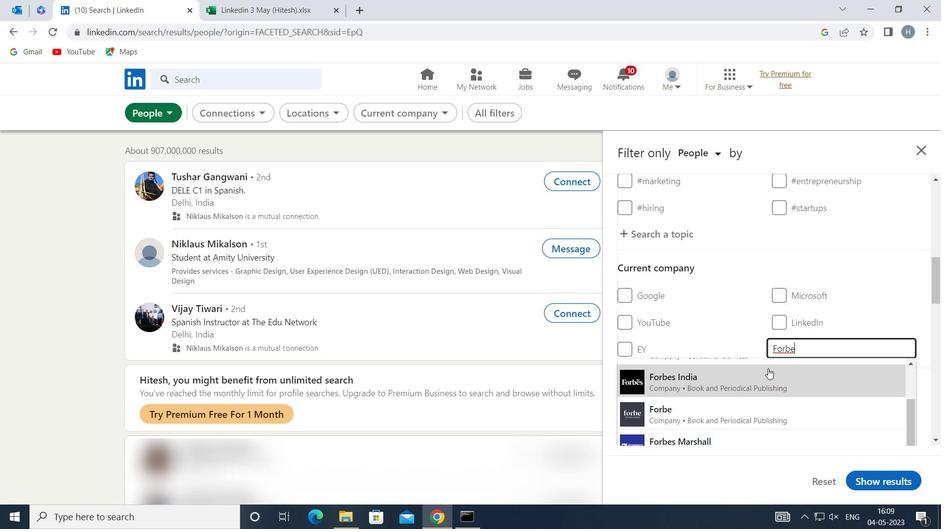 
Action: Mouse moved to (767, 370)
Screenshot: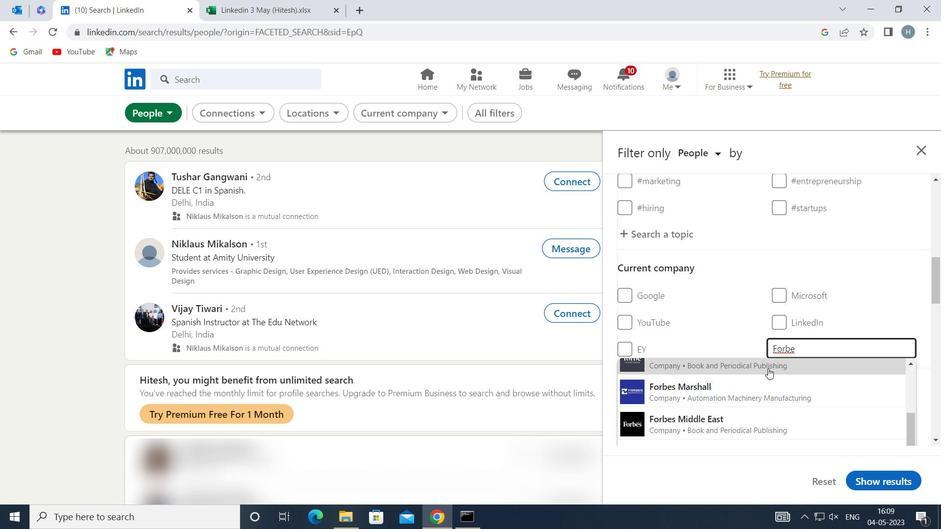 
Action: Mouse scrolled (767, 370) with delta (0, 0)
Screenshot: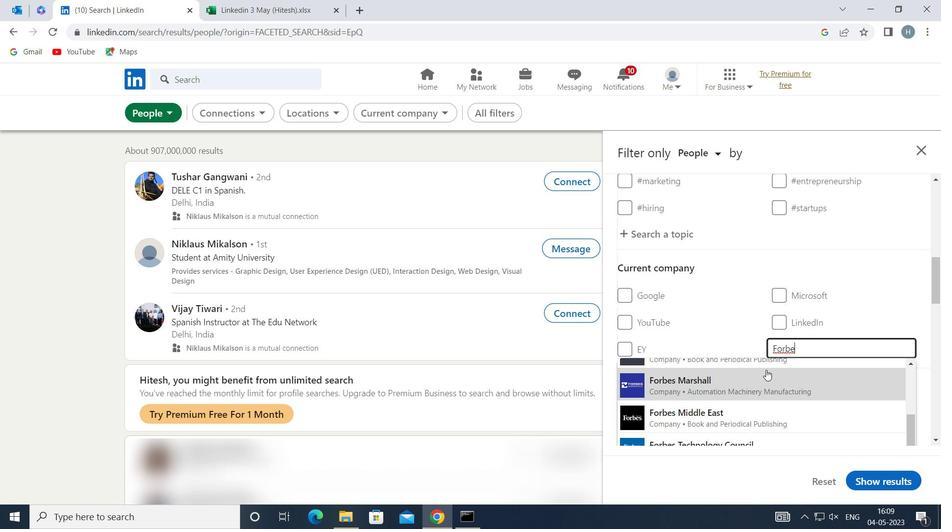 
Action: Mouse moved to (763, 415)
Screenshot: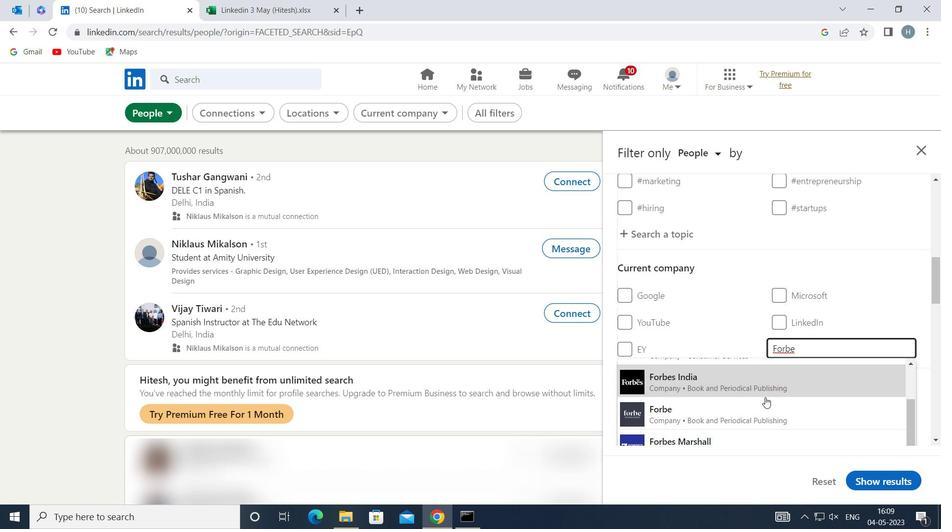 
Action: Mouse pressed left at (763, 415)
Screenshot: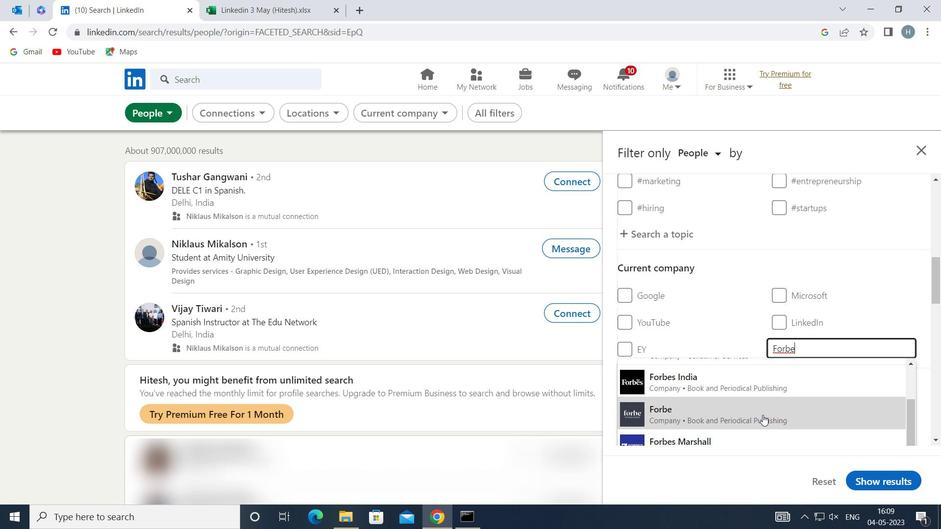 
Action: Mouse moved to (756, 354)
Screenshot: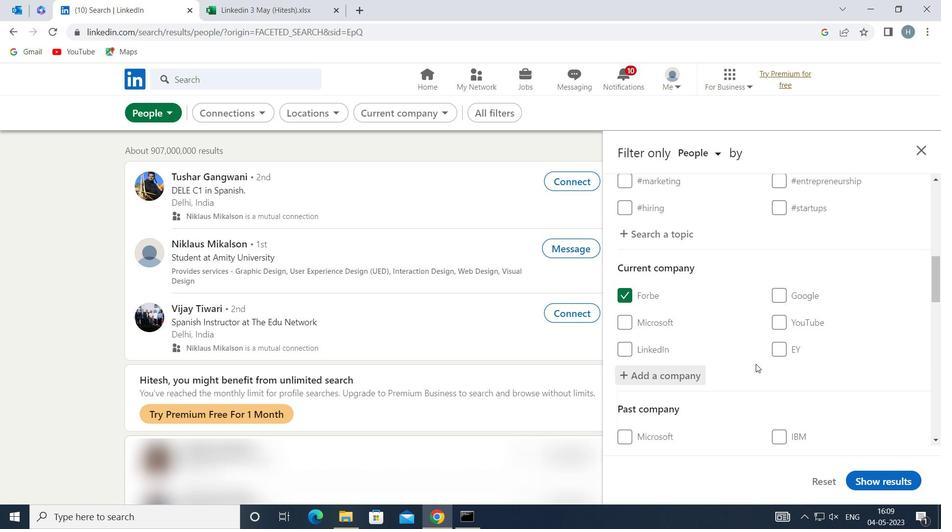 
Action: Mouse scrolled (756, 353) with delta (0, 0)
Screenshot: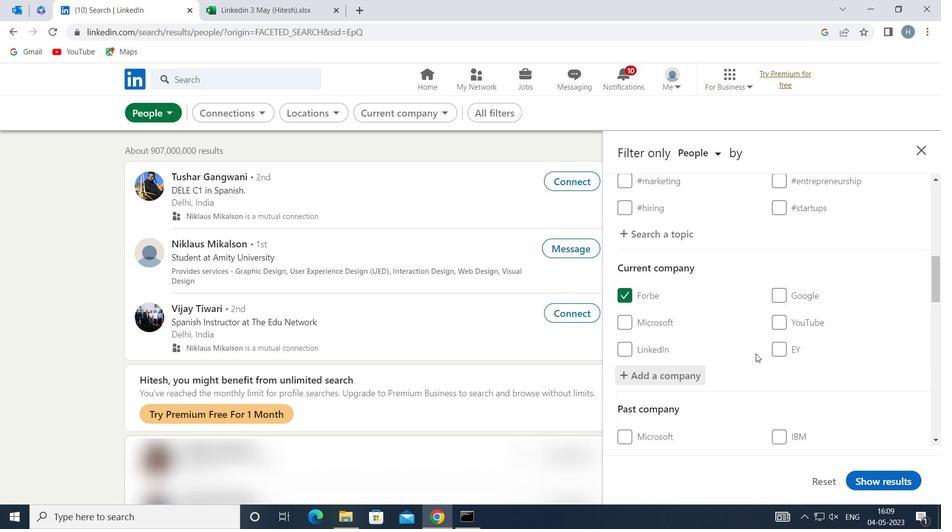 
Action: Mouse scrolled (756, 353) with delta (0, 0)
Screenshot: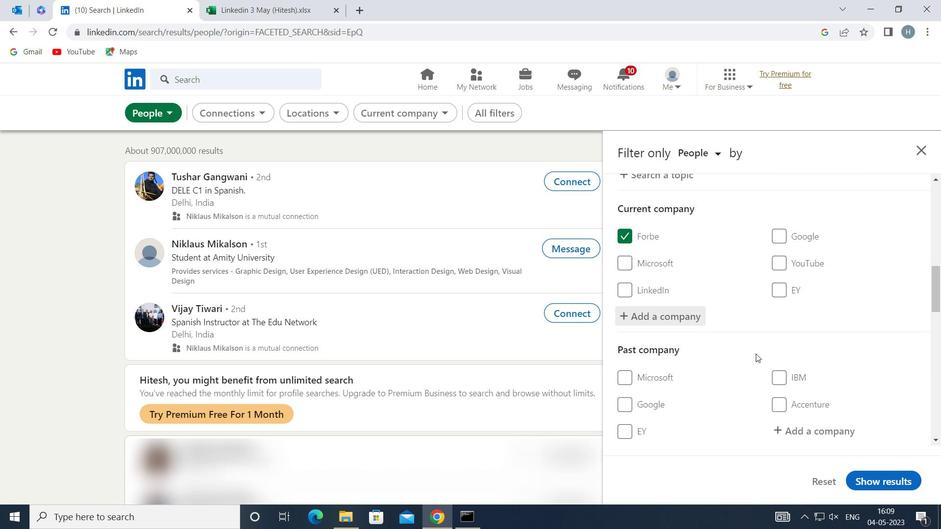 
Action: Mouse scrolled (756, 353) with delta (0, 0)
Screenshot: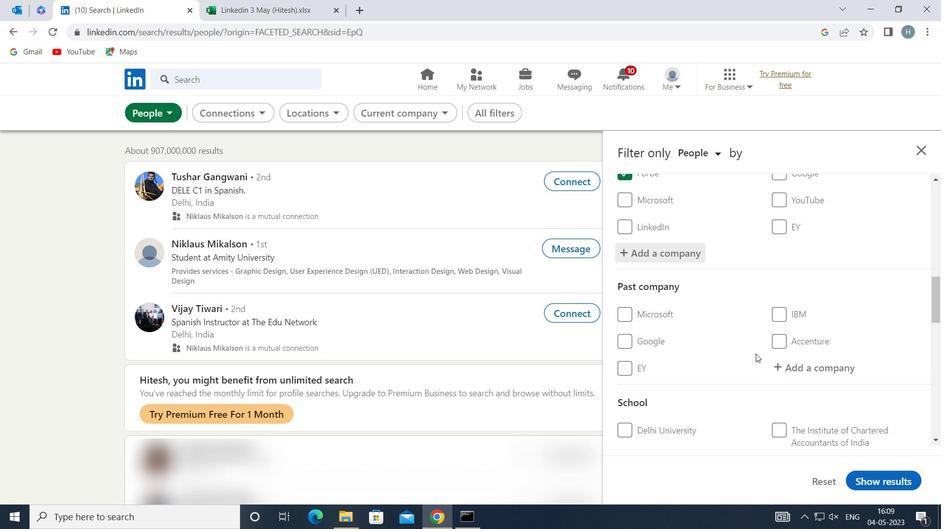 
Action: Mouse scrolled (756, 353) with delta (0, 0)
Screenshot: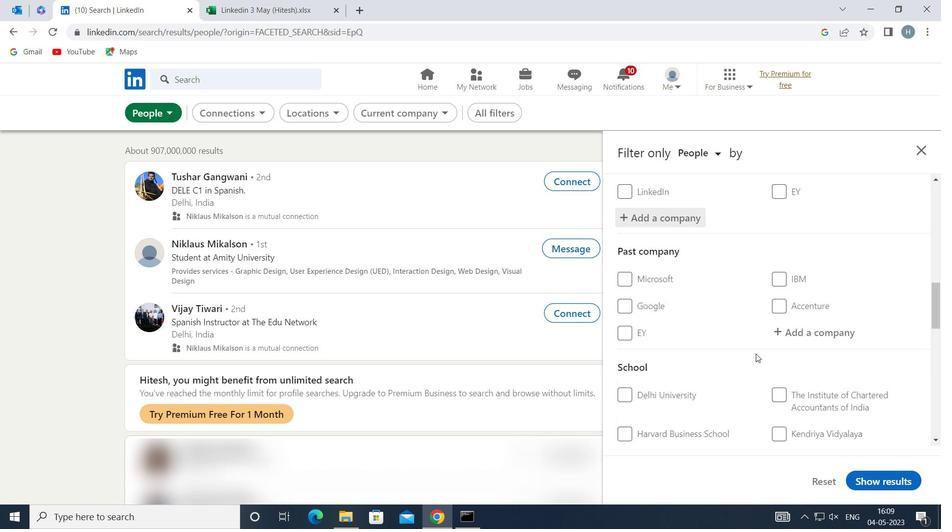 
Action: Mouse moved to (804, 371)
Screenshot: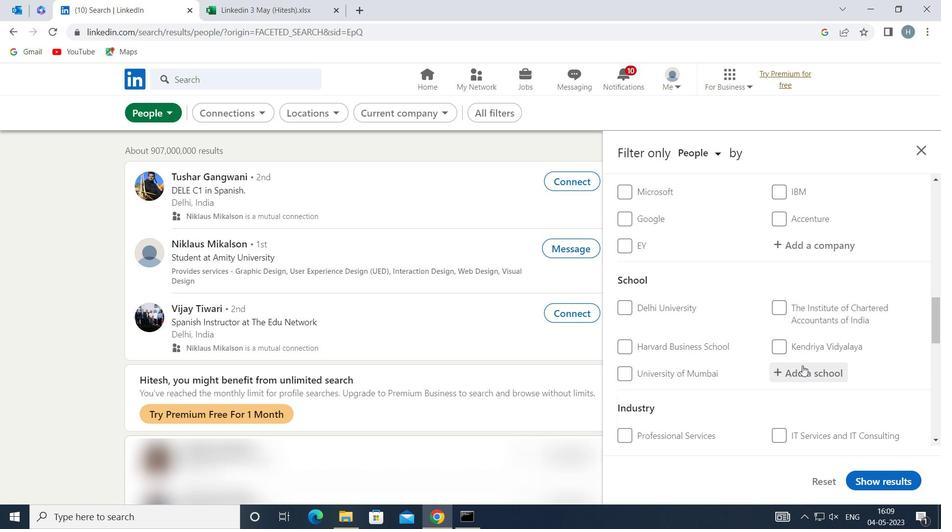 
Action: Mouse pressed left at (804, 371)
Screenshot: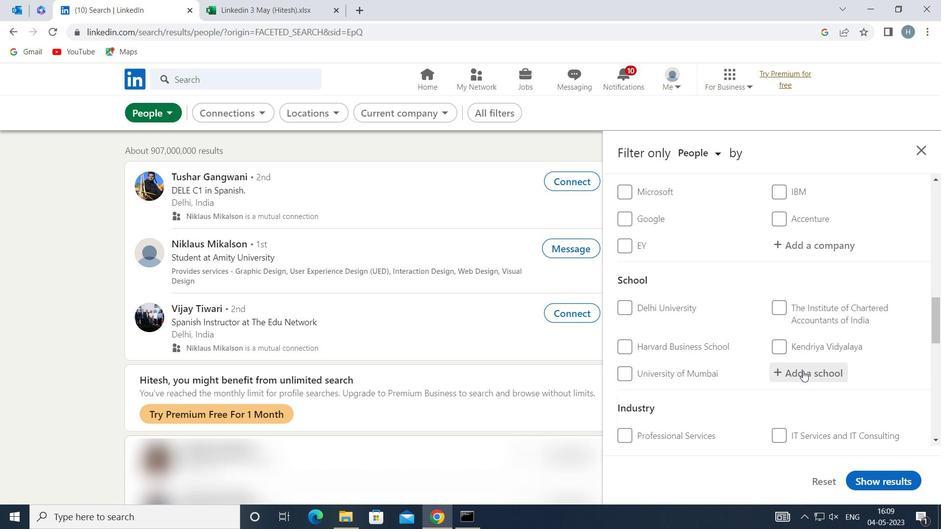 
Action: Key pressed <Key.shift>KALYANI<Key.space><Key.shift>UNIVERSITY<Key.space>
Screenshot: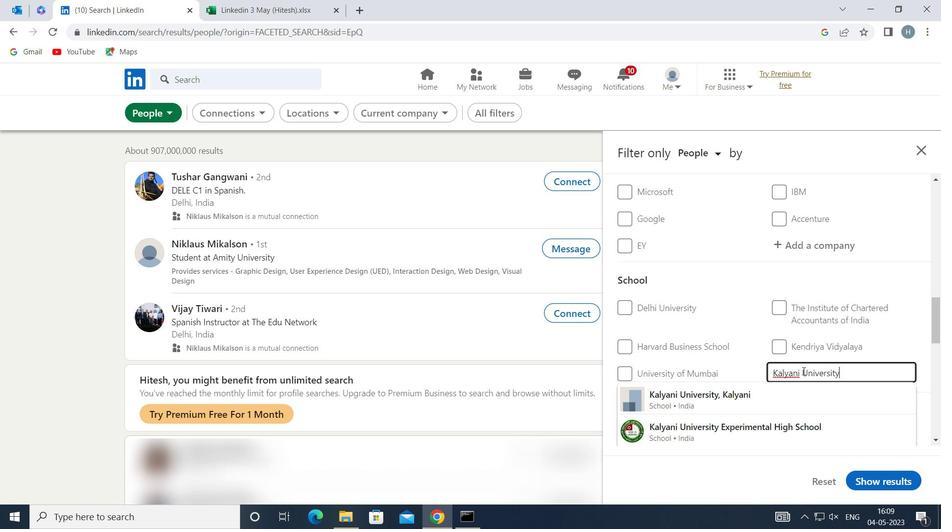 
Action: Mouse moved to (773, 399)
Screenshot: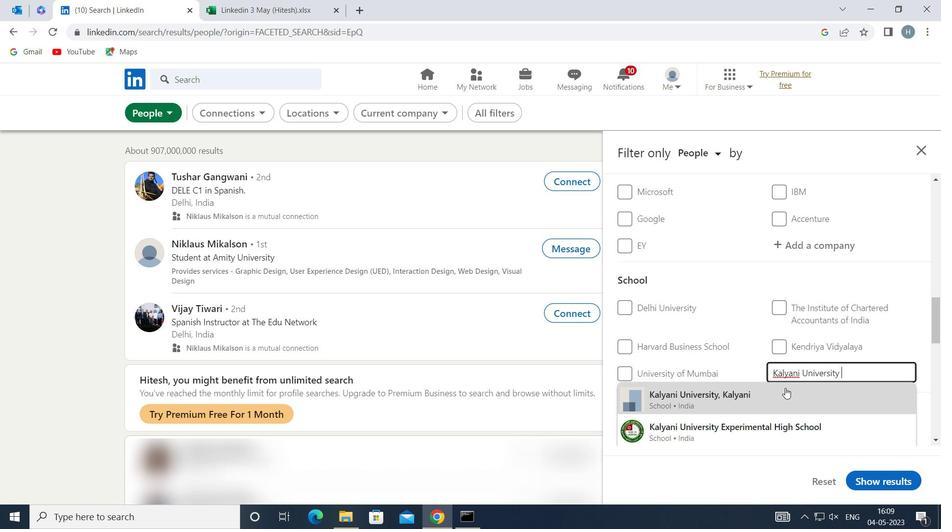 
Action: Mouse pressed left at (773, 399)
Screenshot: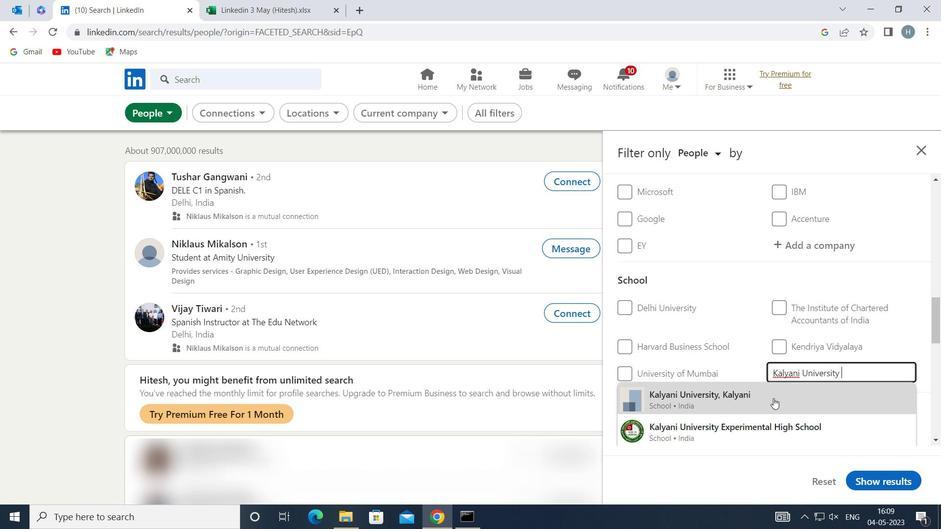 
Action: Mouse moved to (740, 340)
Screenshot: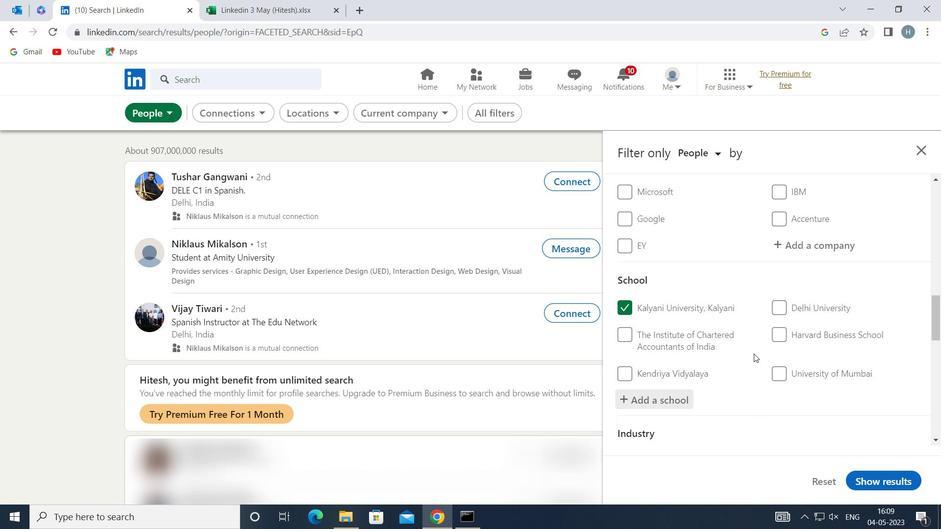 
Action: Mouse scrolled (740, 339) with delta (0, 0)
Screenshot: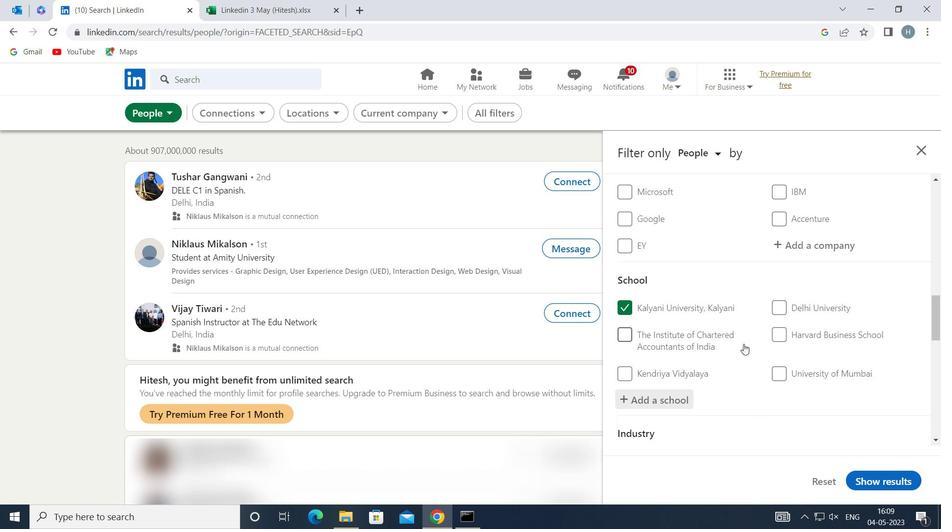 
Action: Mouse scrolled (740, 339) with delta (0, 0)
Screenshot: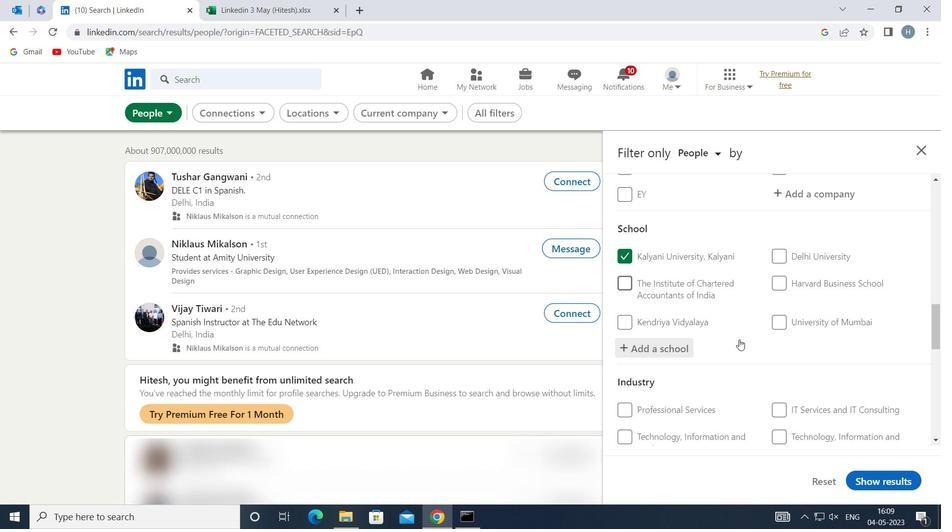 
Action: Mouse scrolled (740, 339) with delta (0, 0)
Screenshot: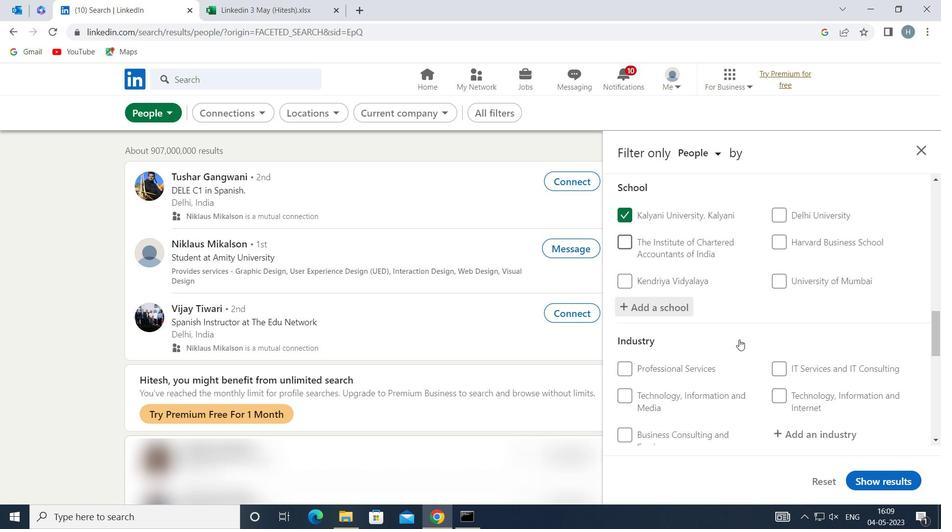 
Action: Mouse moved to (804, 342)
Screenshot: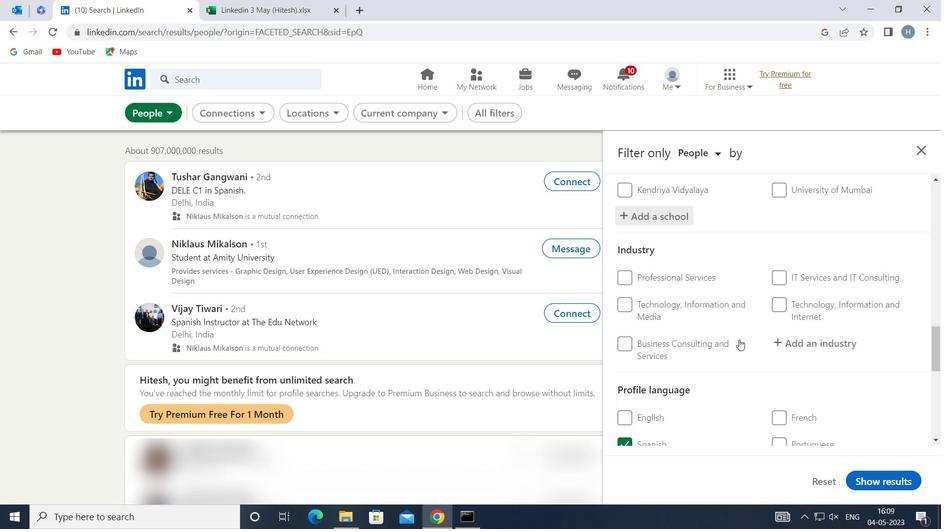 
Action: Mouse pressed left at (804, 342)
Screenshot: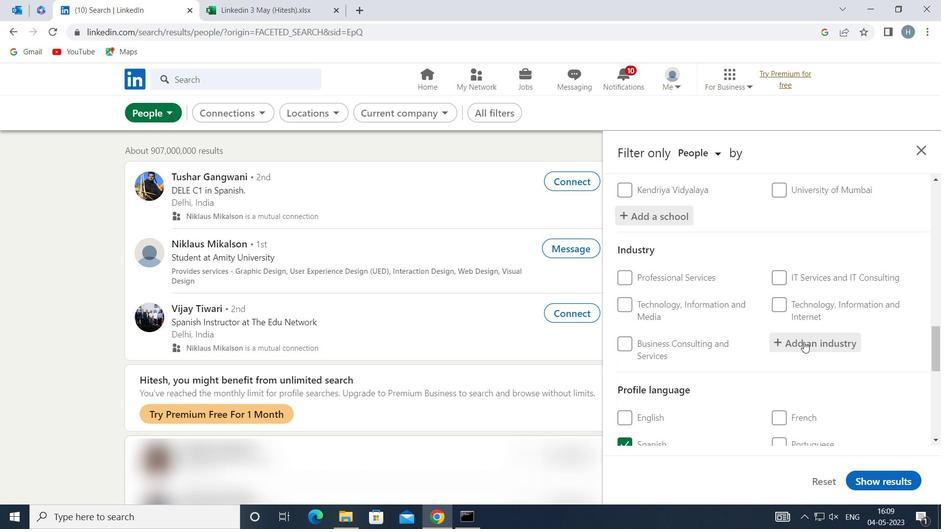 
Action: Key pressed <Key.shift>FIRE<Key.space><Key.shift>P
Screenshot: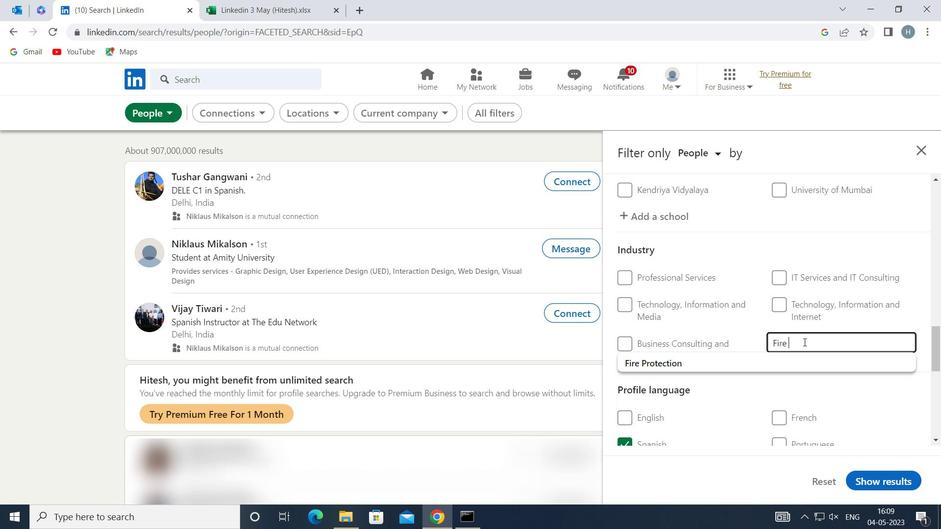 
Action: Mouse moved to (730, 363)
Screenshot: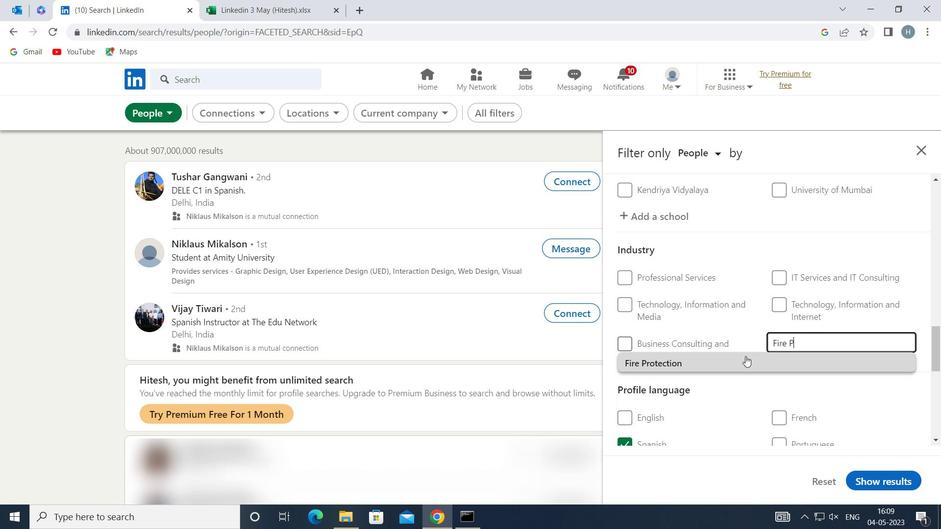 
Action: Mouse pressed left at (730, 363)
Screenshot: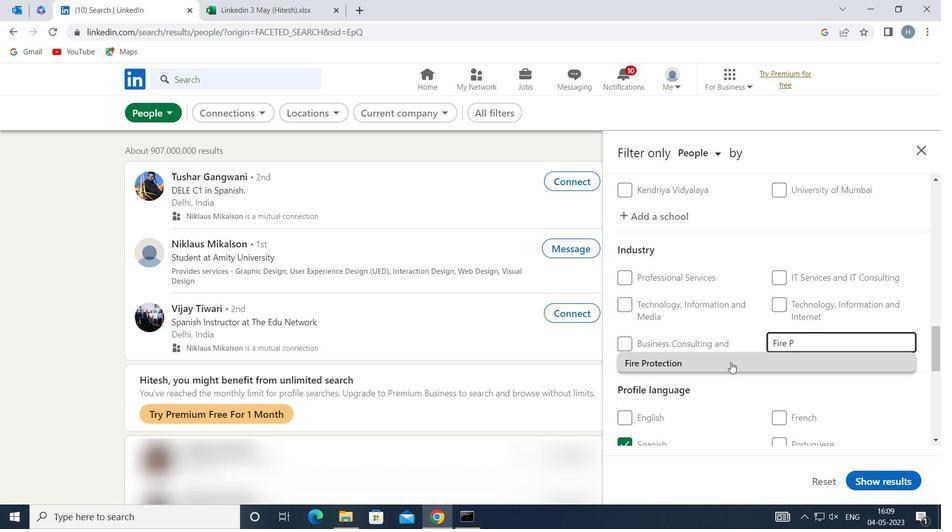
Action: Mouse moved to (731, 356)
Screenshot: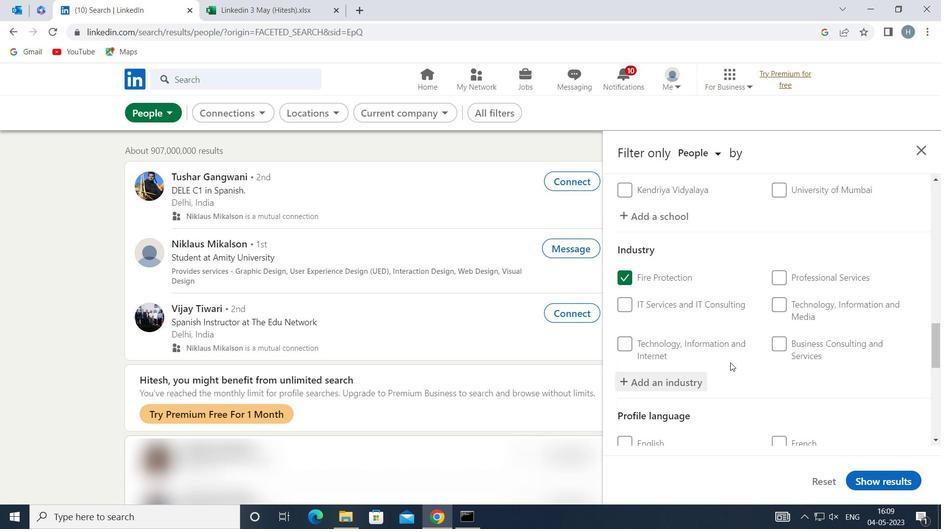 
Action: Mouse scrolled (731, 355) with delta (0, 0)
Screenshot: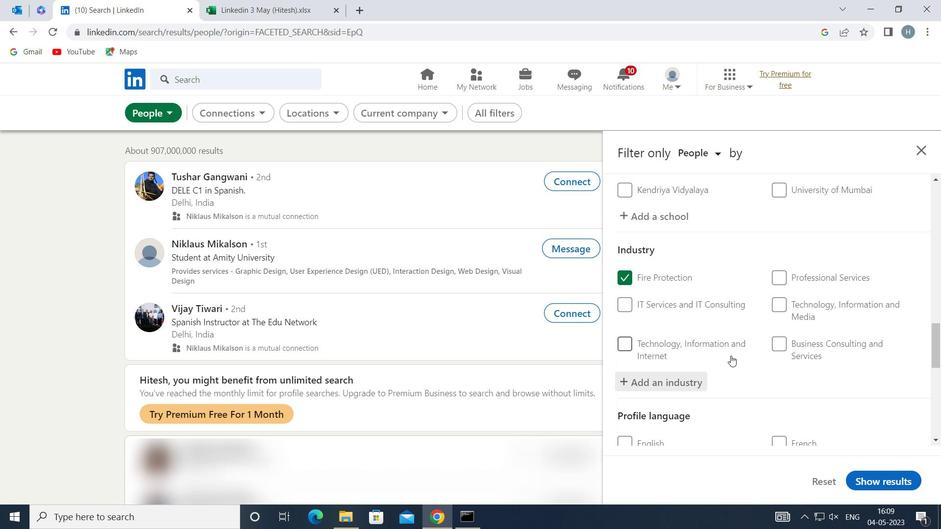 
Action: Mouse moved to (734, 352)
Screenshot: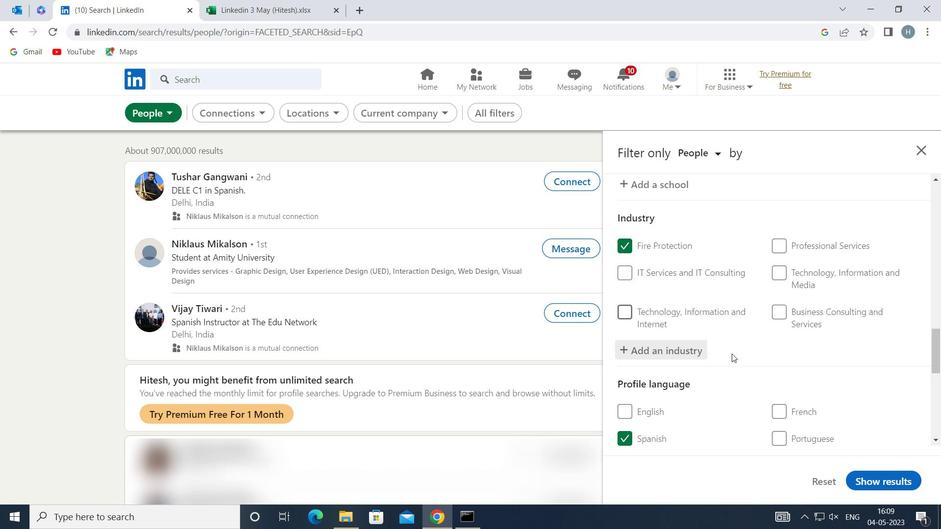 
Action: Mouse scrolled (734, 351) with delta (0, 0)
Screenshot: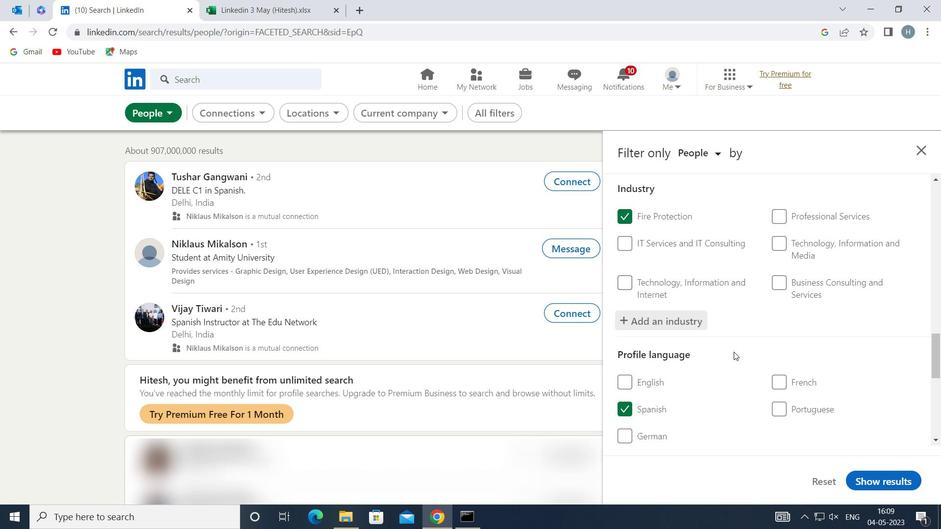 
Action: Mouse moved to (734, 351)
Screenshot: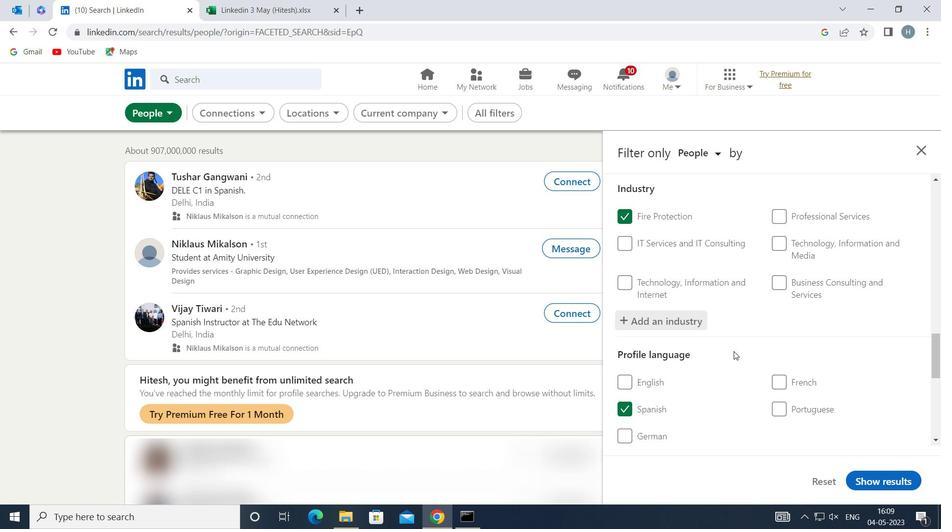 
Action: Mouse scrolled (734, 350) with delta (0, 0)
Screenshot: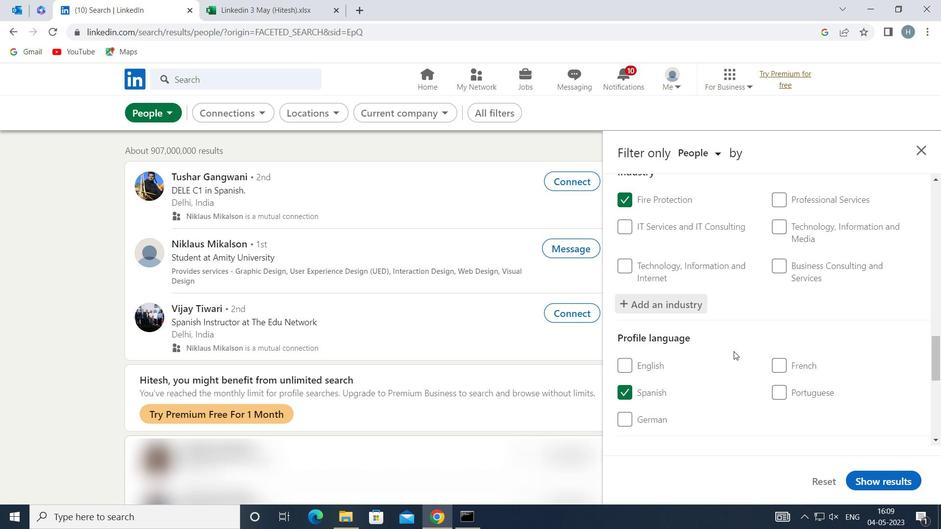 
Action: Mouse scrolled (734, 350) with delta (0, 0)
Screenshot: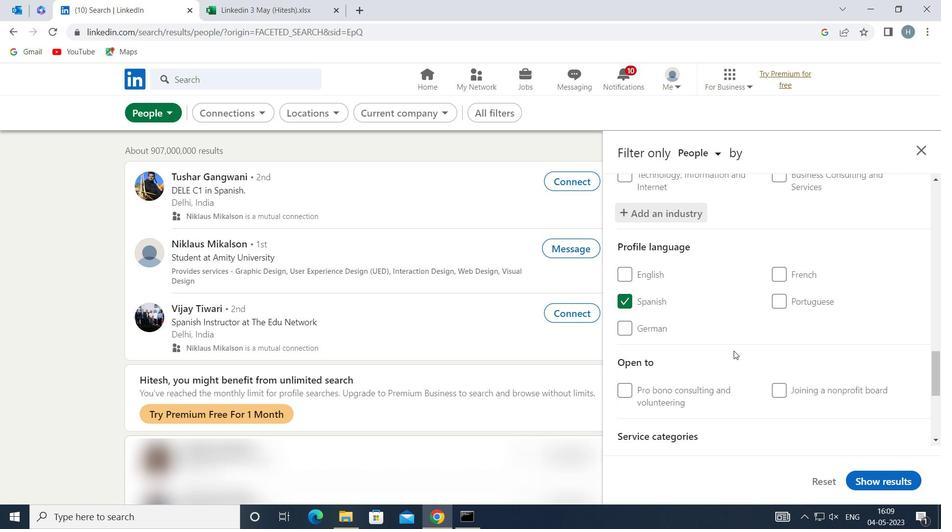 
Action: Mouse scrolled (734, 350) with delta (0, 0)
Screenshot: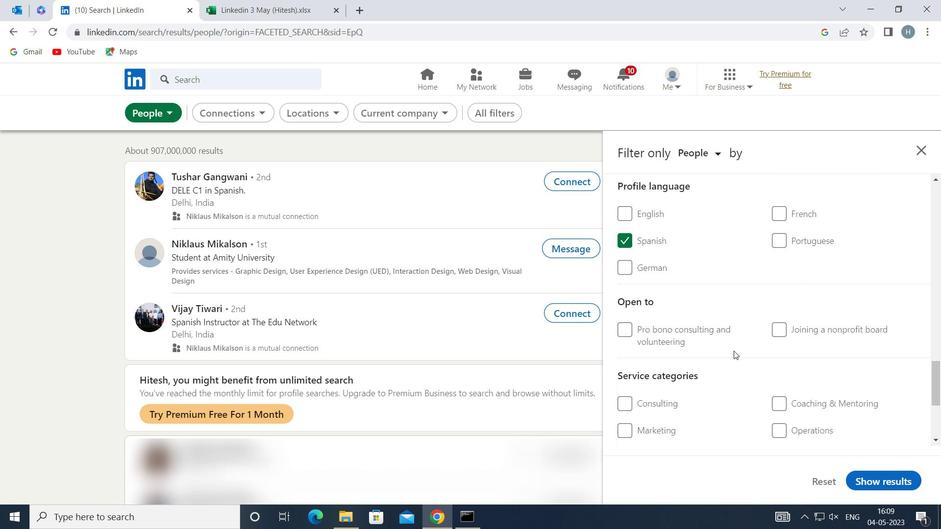 
Action: Mouse moved to (799, 376)
Screenshot: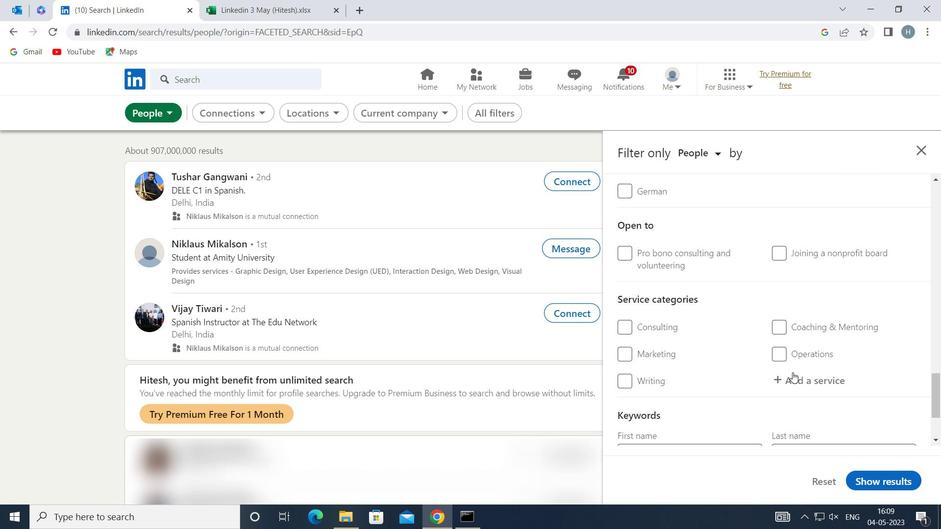 
Action: Mouse pressed left at (799, 376)
Screenshot: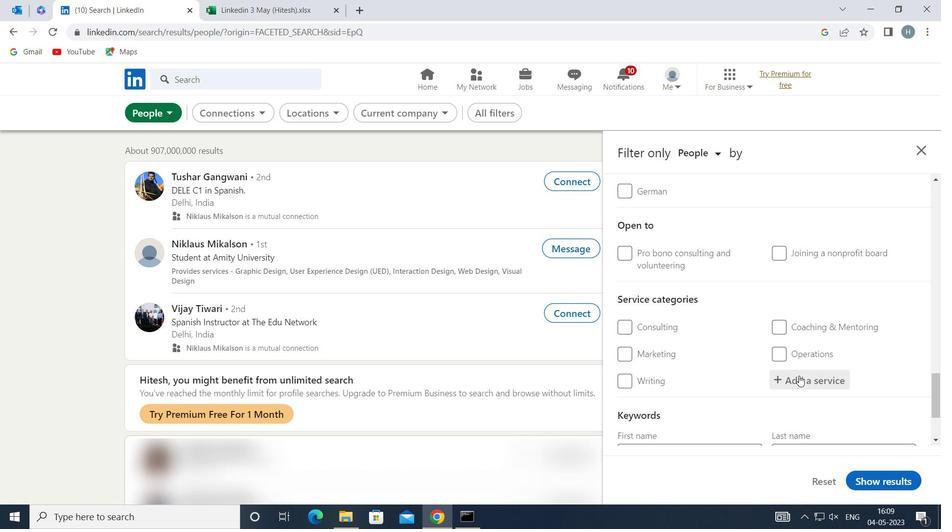 
Action: Key pressed <Key.shift>PERSONAL<Key.space><Key.shift>IN
Screenshot: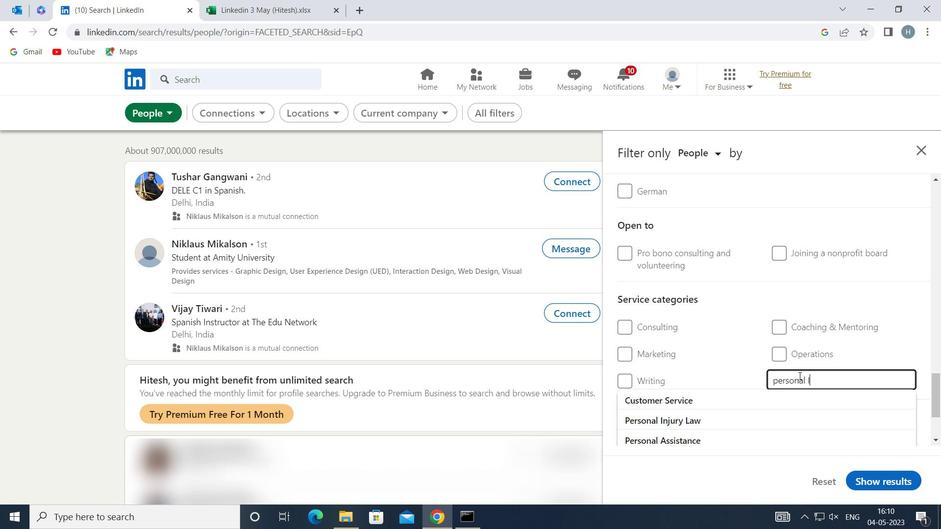 
Action: Mouse moved to (750, 400)
Screenshot: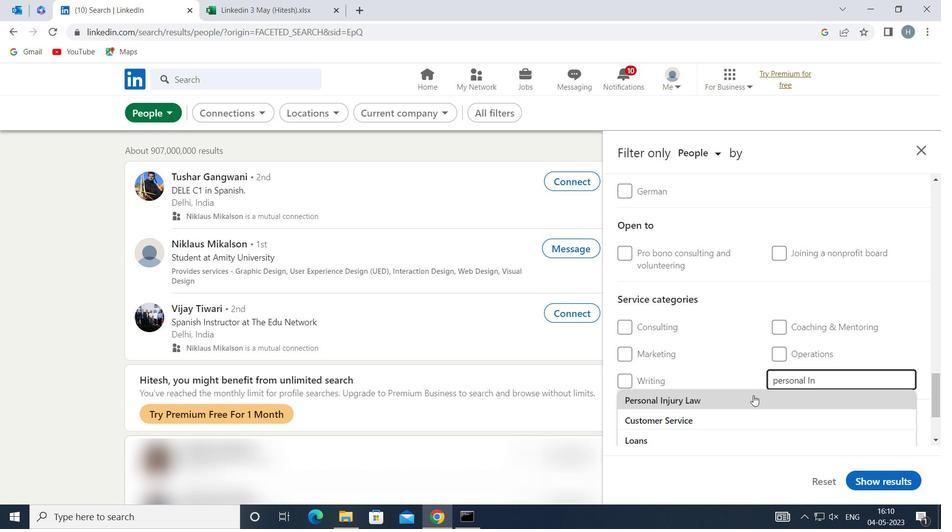 
Action: Mouse pressed left at (750, 400)
Screenshot: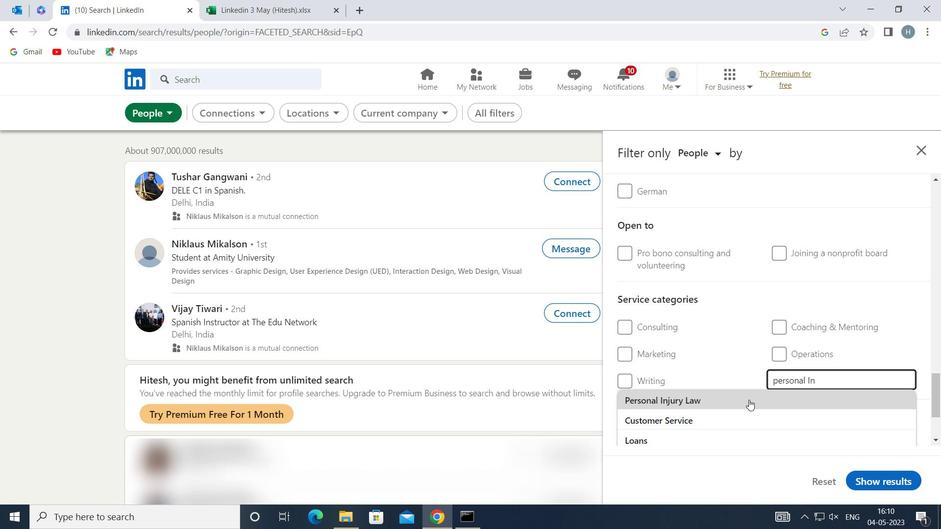 
Action: Mouse moved to (732, 384)
Screenshot: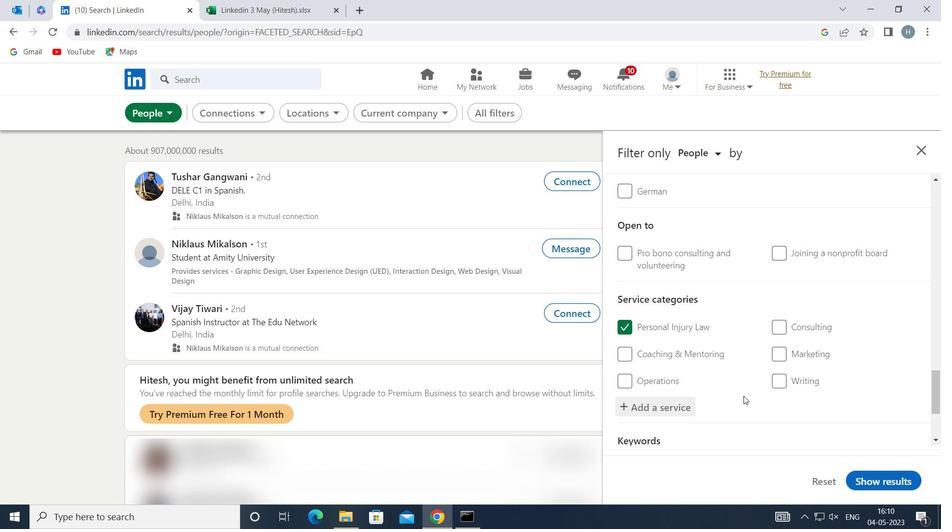 
Action: Mouse scrolled (732, 383) with delta (0, 0)
Screenshot: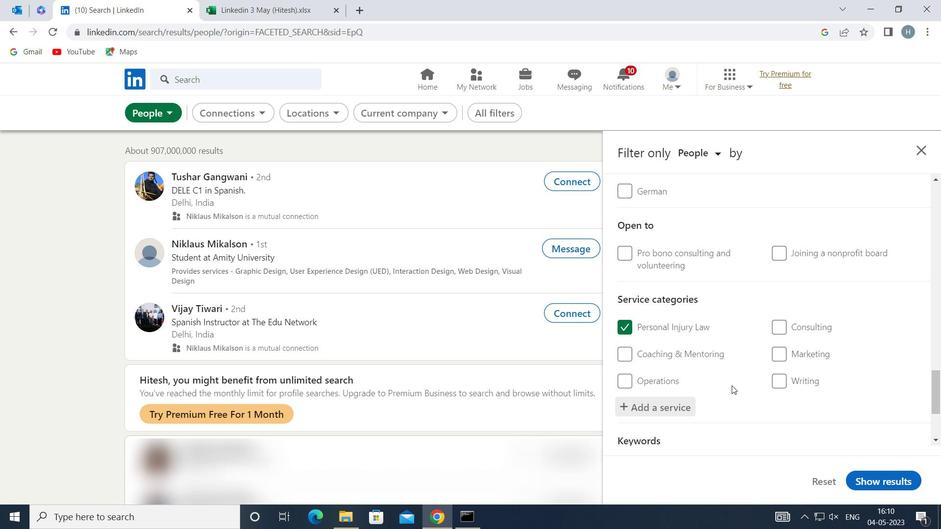 
Action: Mouse scrolled (732, 383) with delta (0, 0)
Screenshot: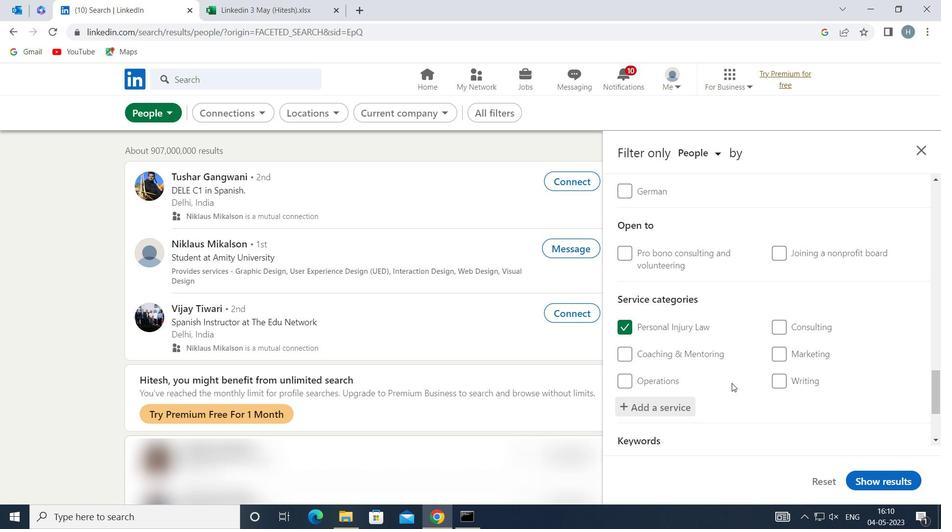 
Action: Mouse moved to (734, 382)
Screenshot: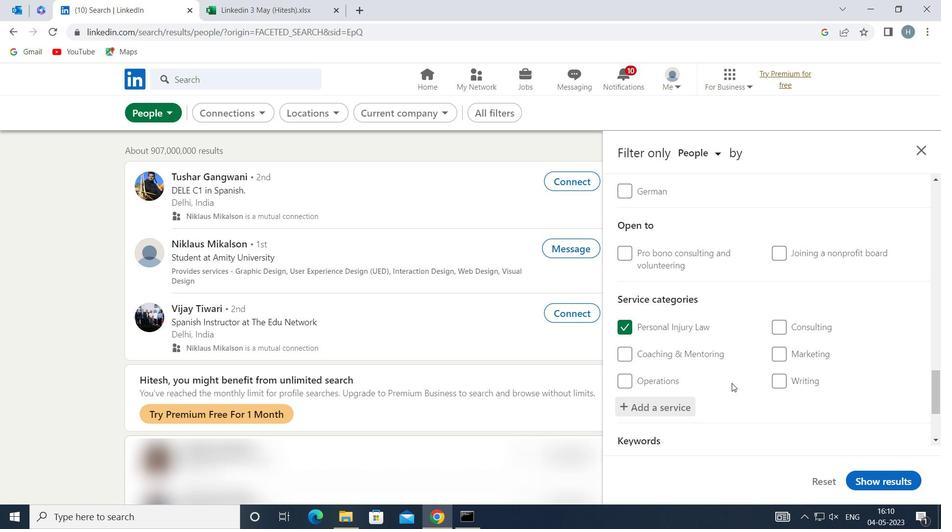 
Action: Mouse scrolled (734, 382) with delta (0, 0)
Screenshot: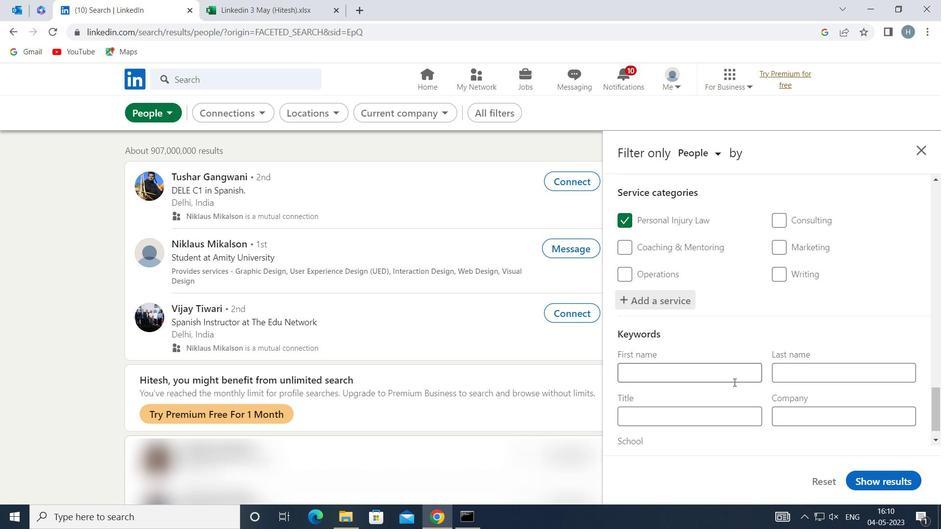 
Action: Mouse moved to (736, 389)
Screenshot: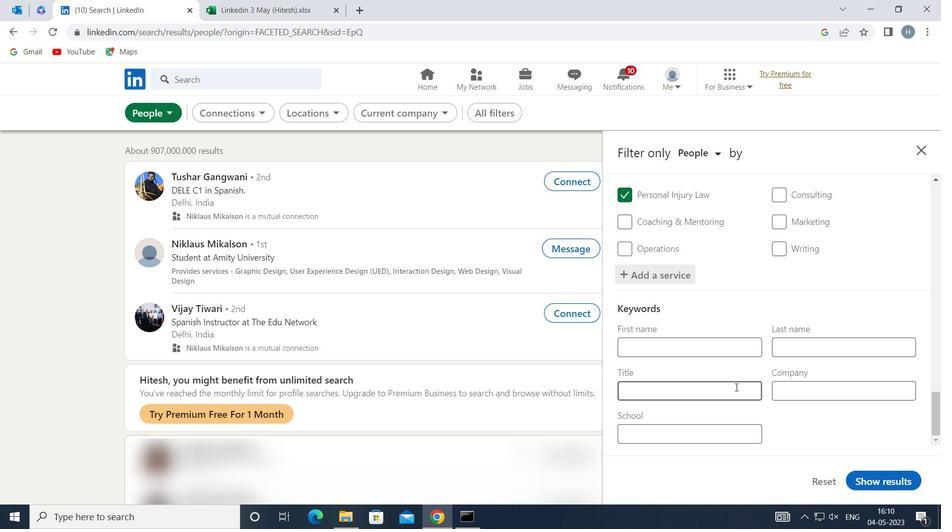 
Action: Mouse pressed left at (736, 389)
Screenshot: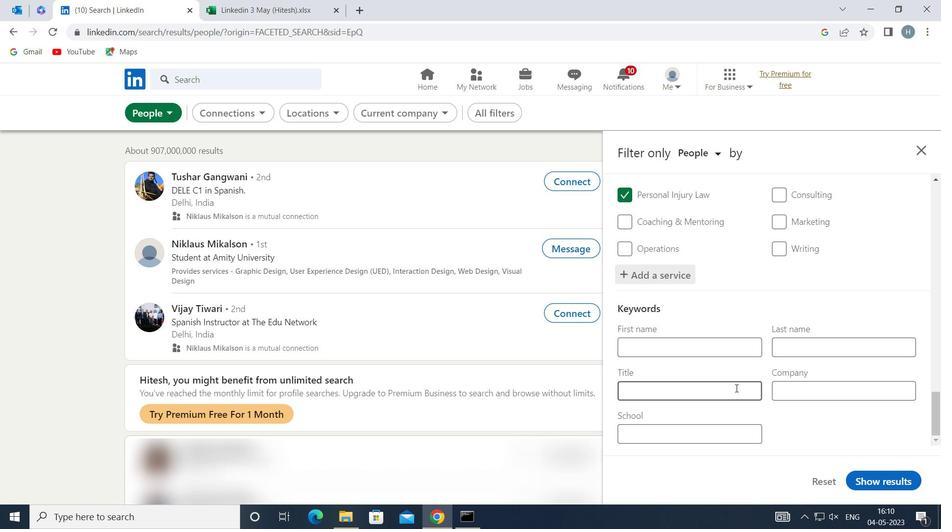 
Action: Key pressed <Key.shift>TEST<Key.space><Key.shift>SCORER
Screenshot: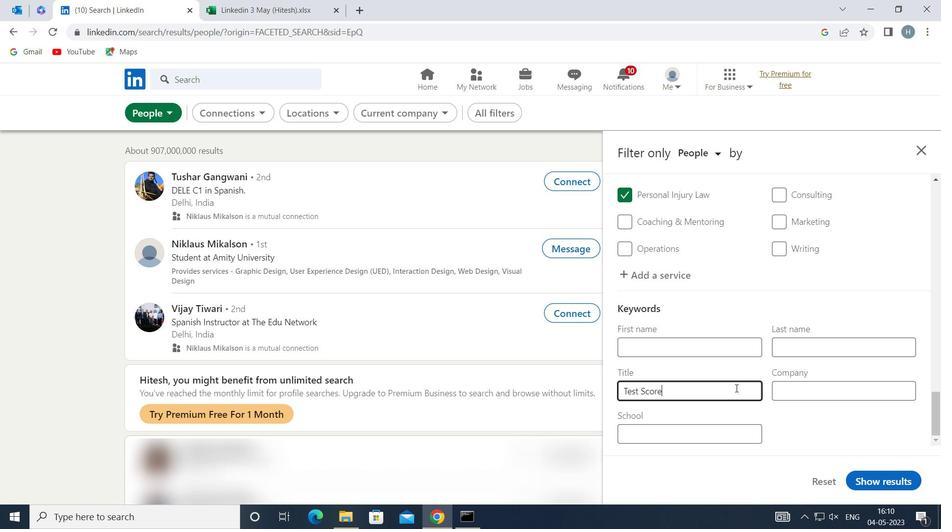 
Action: Mouse moved to (879, 477)
Screenshot: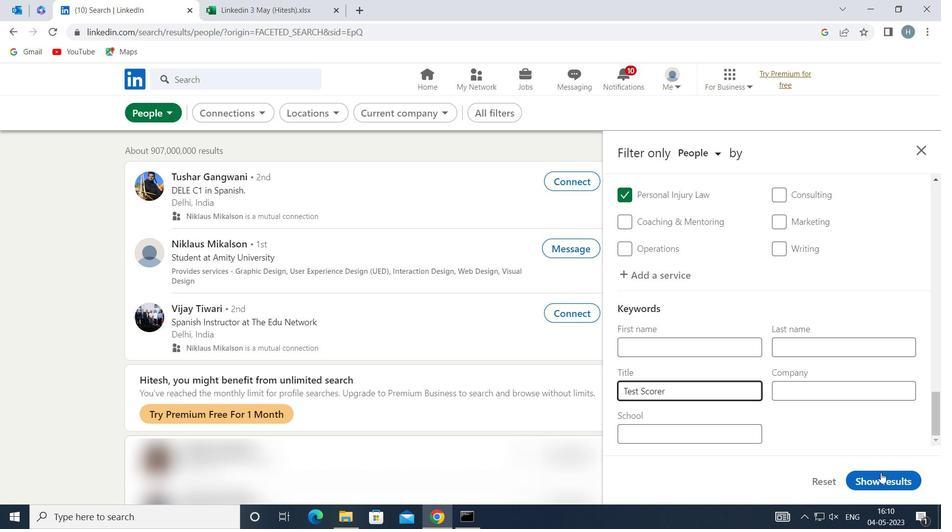 
Action: Mouse pressed left at (879, 477)
Screenshot: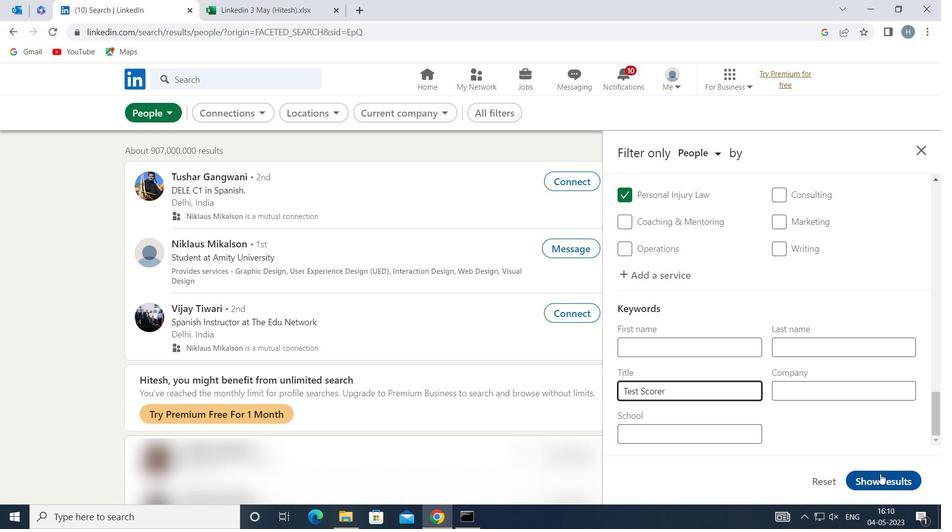 
Action: Mouse moved to (779, 346)
Screenshot: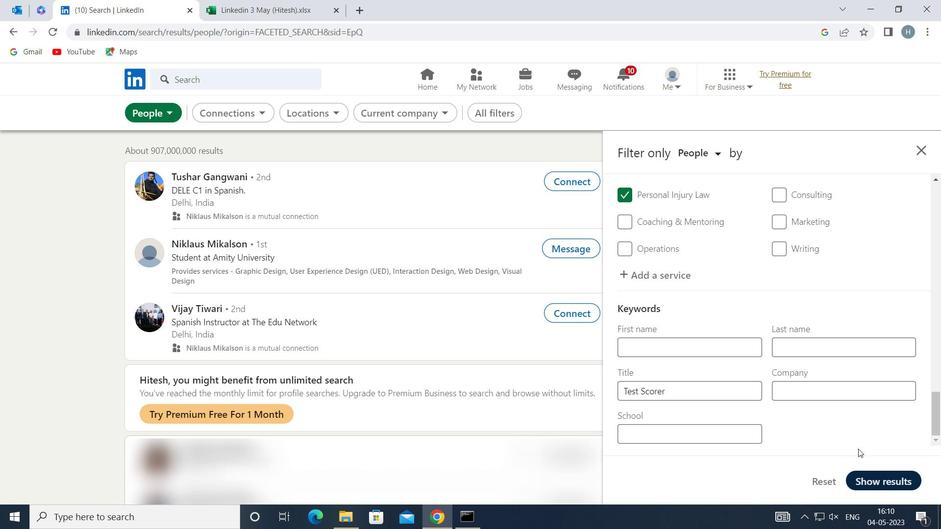 
